 Task: Open Card Social Work Conference Review in Board Brand Guidelines Development and Implementation to Workspace IT Consulting Services and add a team member Softage.1@softage.net, a label Blue, a checklist Ethereum Development, an attachment from your computer, a color Blue and finally, add a card description 'Plan and execute company team-building conference with guest speakers on teamwork' and a comment 'Given the potential risks associated with this task, let us ensure that we have a solid risk management plan in place.'. Add a start date 'Jan 05, 1900' with a due date 'Jan 12, 1900'
Action: Mouse moved to (379, 135)
Screenshot: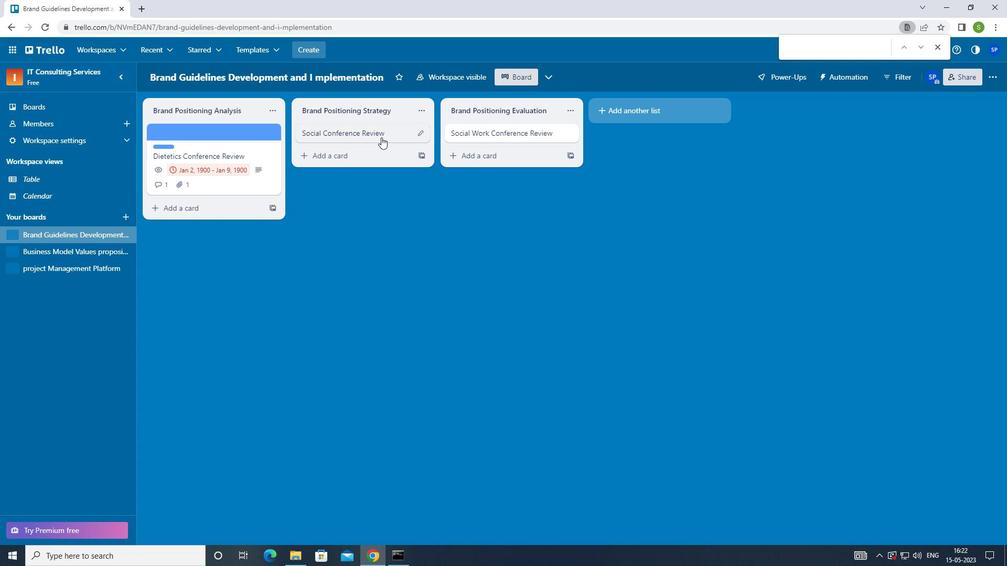 
Action: Mouse pressed left at (379, 135)
Screenshot: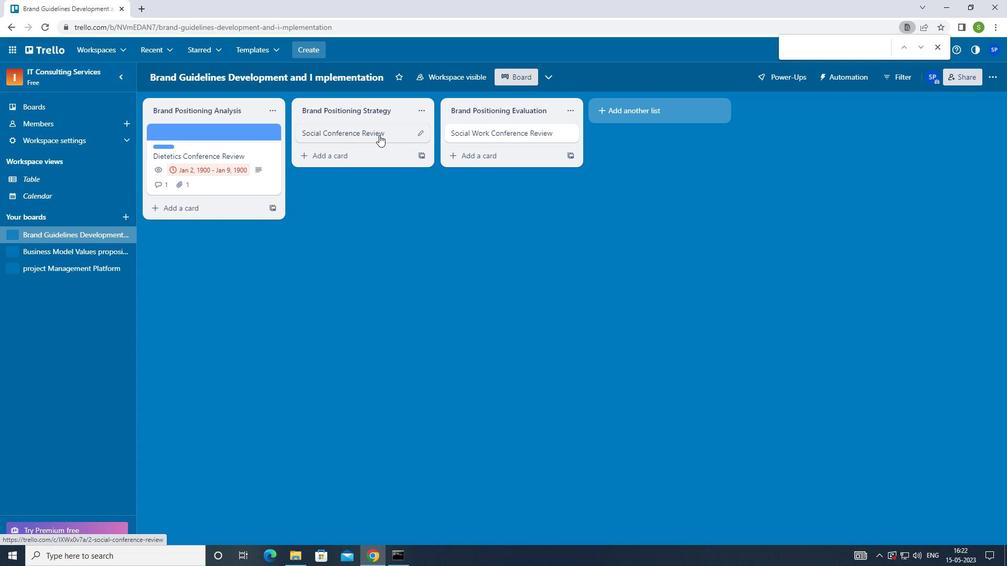 
Action: Mouse moved to (643, 130)
Screenshot: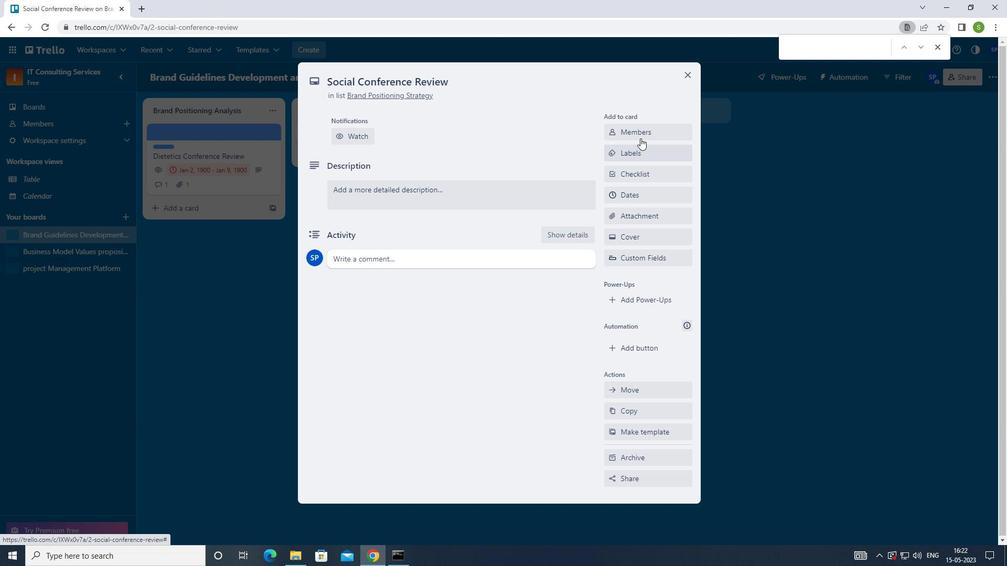 
Action: Mouse pressed left at (643, 130)
Screenshot: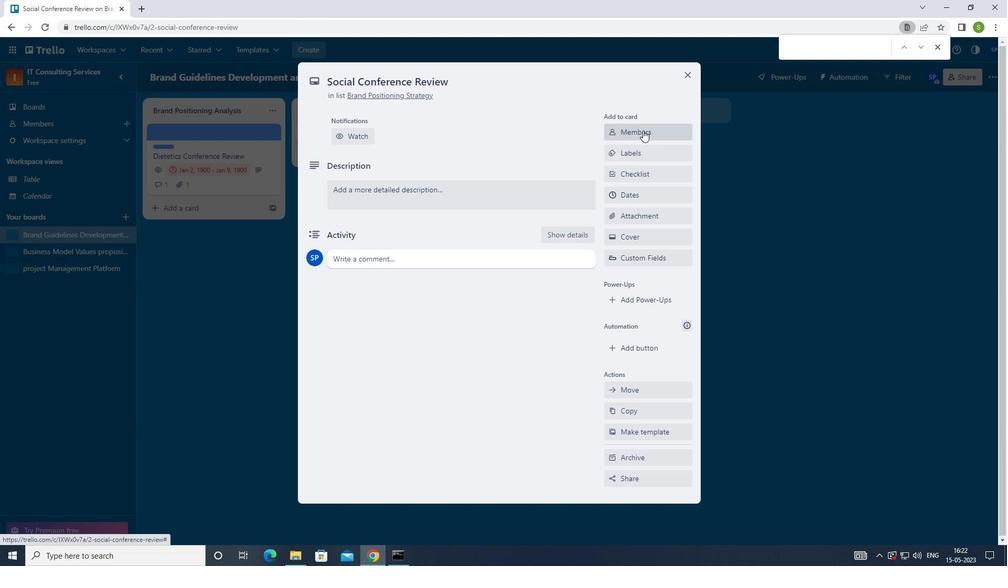 
Action: Mouse moved to (644, 154)
Screenshot: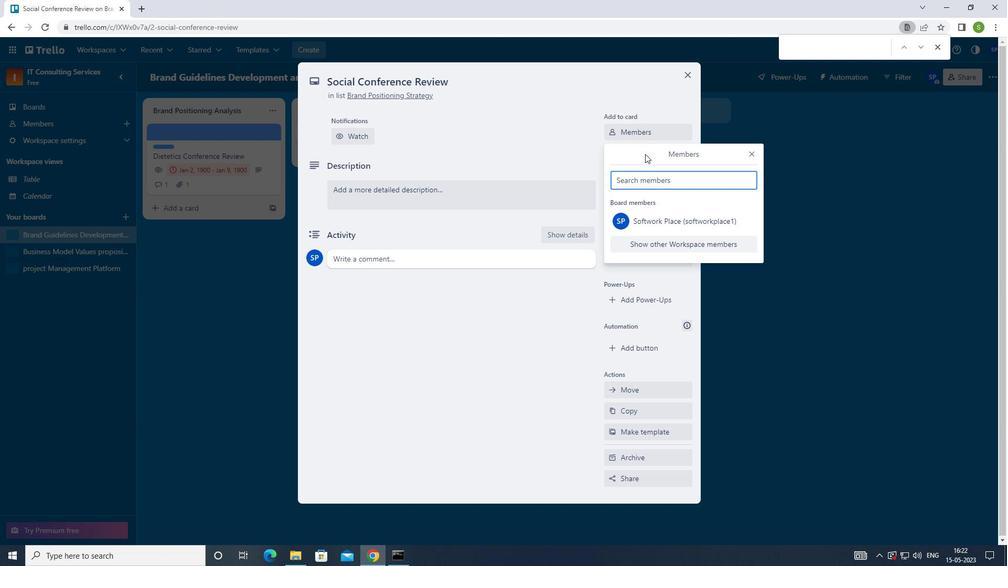 
Action: Key pressed <Key.shift>SOFTAGE.1<Key.shift>@SOG<Key.backspace>FTAGE.NET
Screenshot: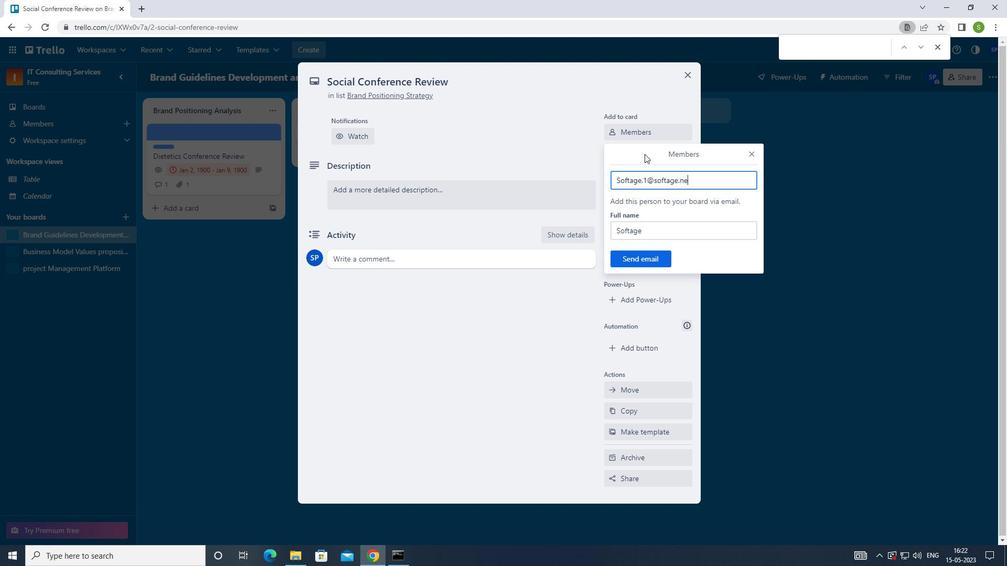 
Action: Mouse moved to (650, 260)
Screenshot: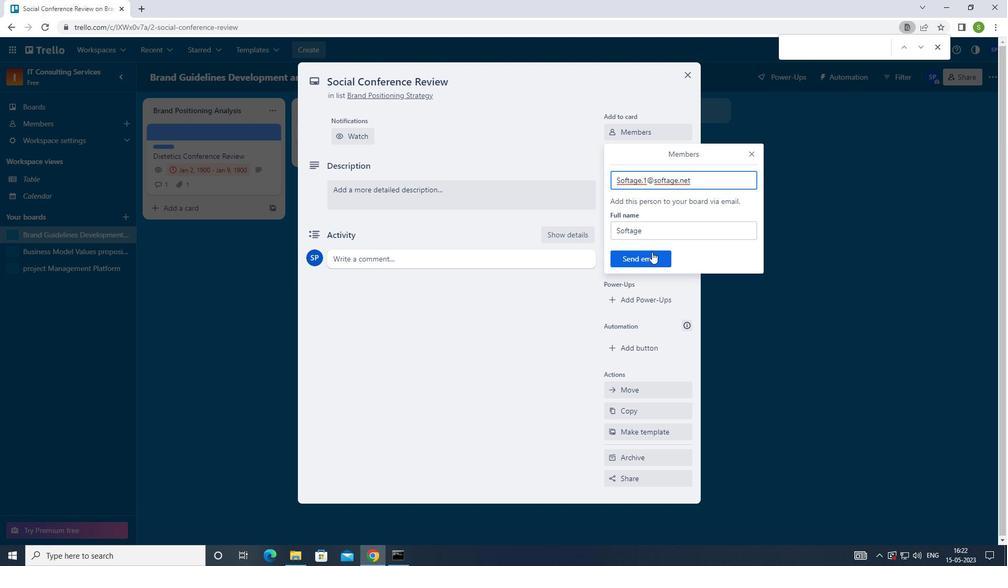 
Action: Mouse pressed left at (650, 260)
Screenshot: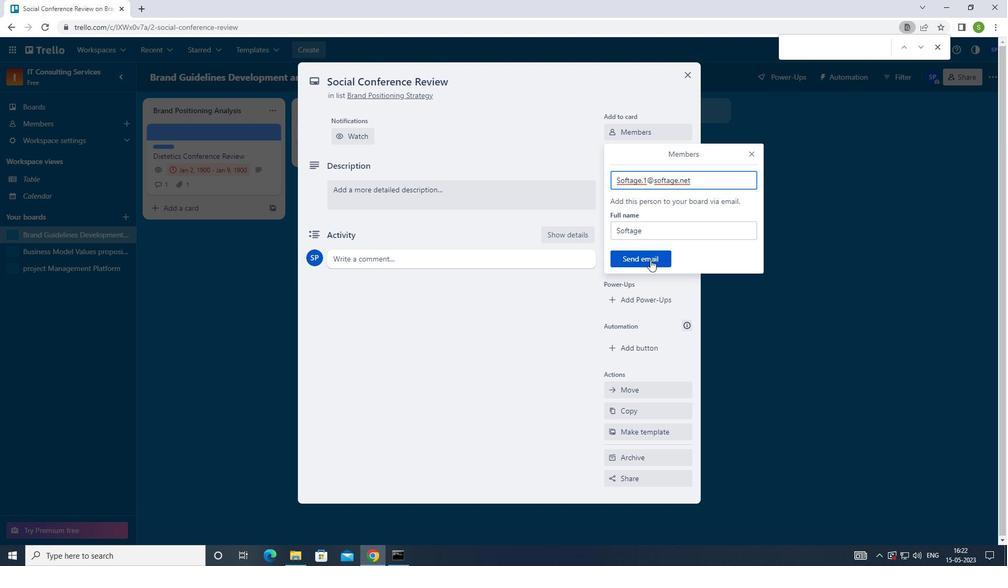 
Action: Mouse moved to (638, 187)
Screenshot: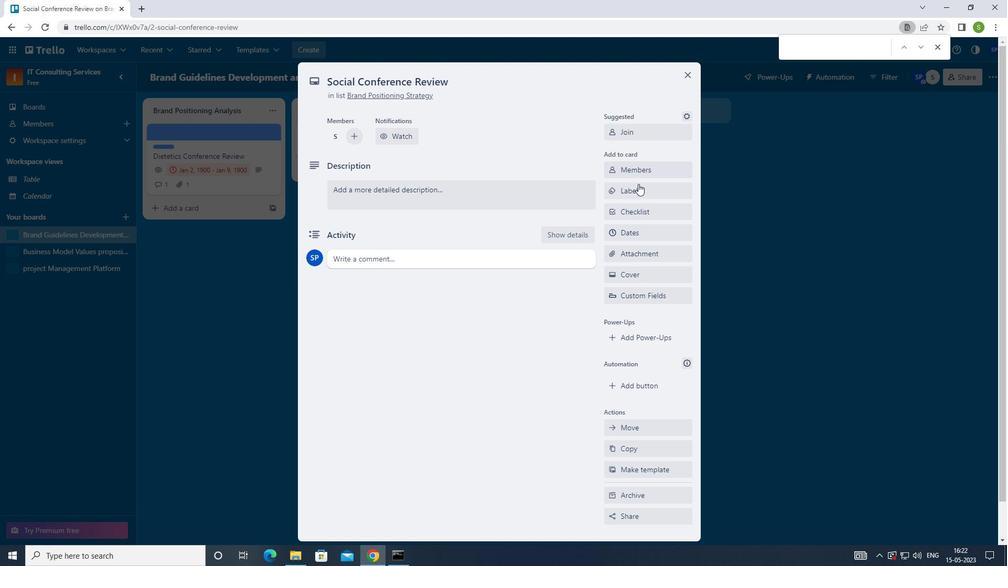 
Action: Mouse pressed left at (638, 187)
Screenshot: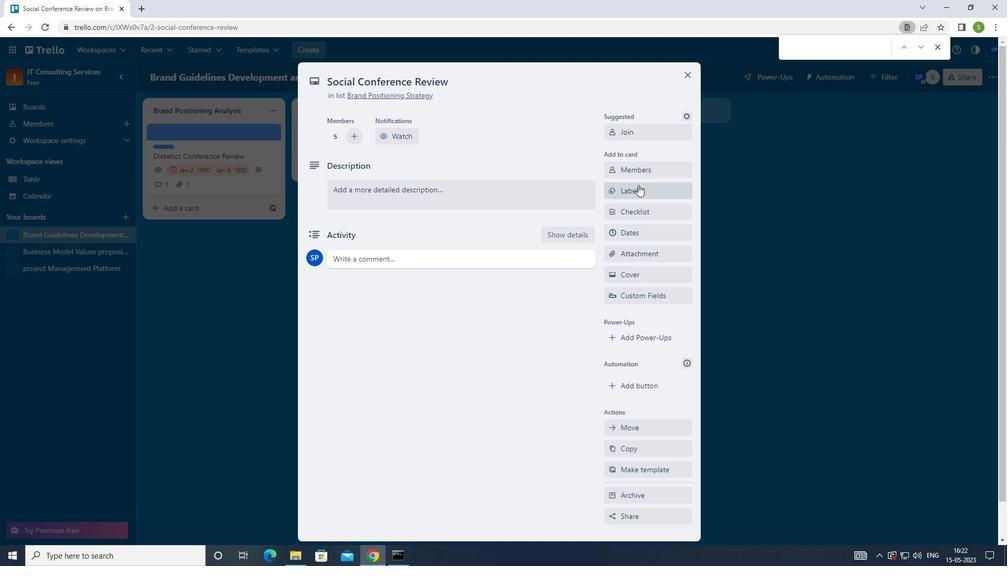 
Action: Mouse moved to (632, 371)
Screenshot: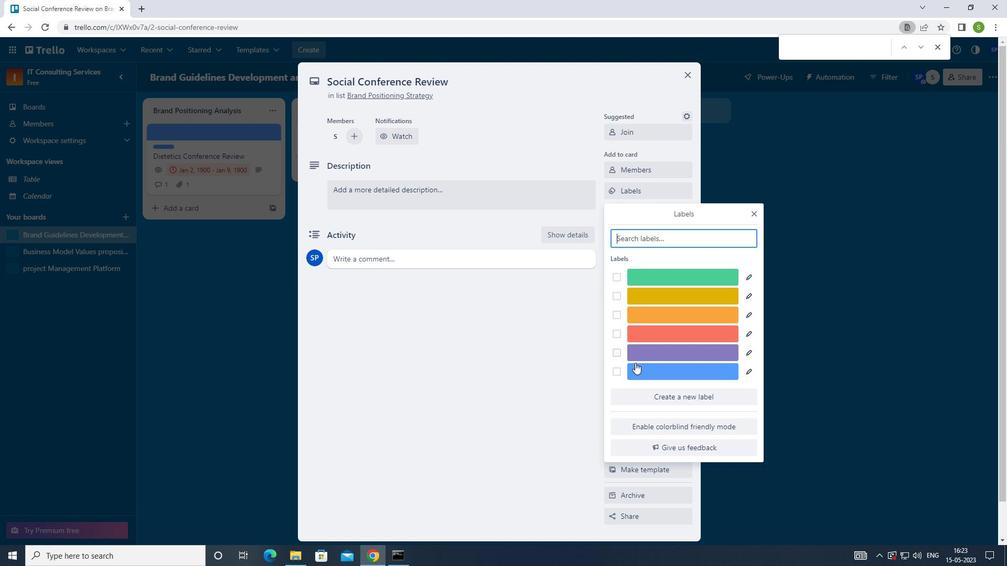 
Action: Mouse pressed left at (632, 371)
Screenshot: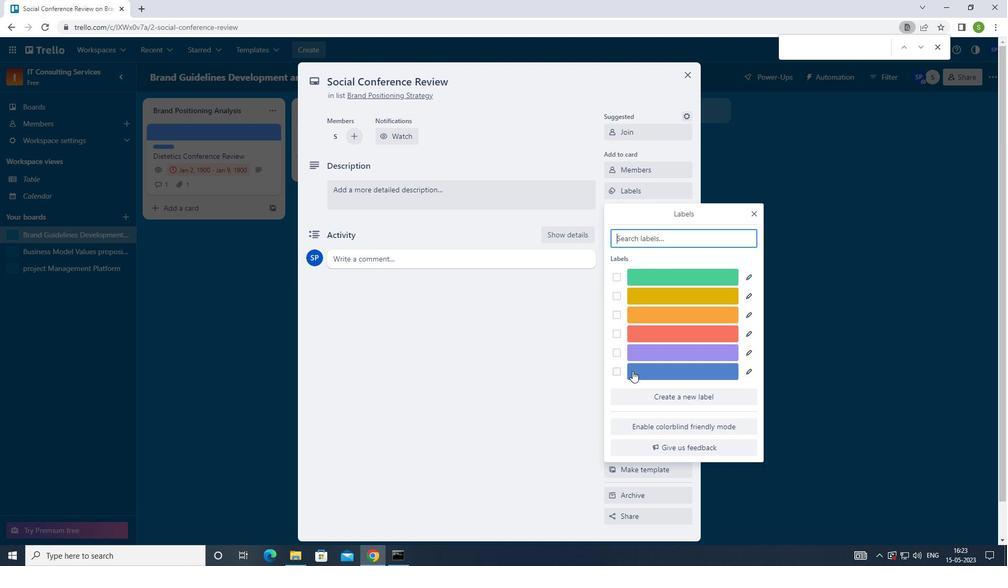 
Action: Mouse moved to (757, 213)
Screenshot: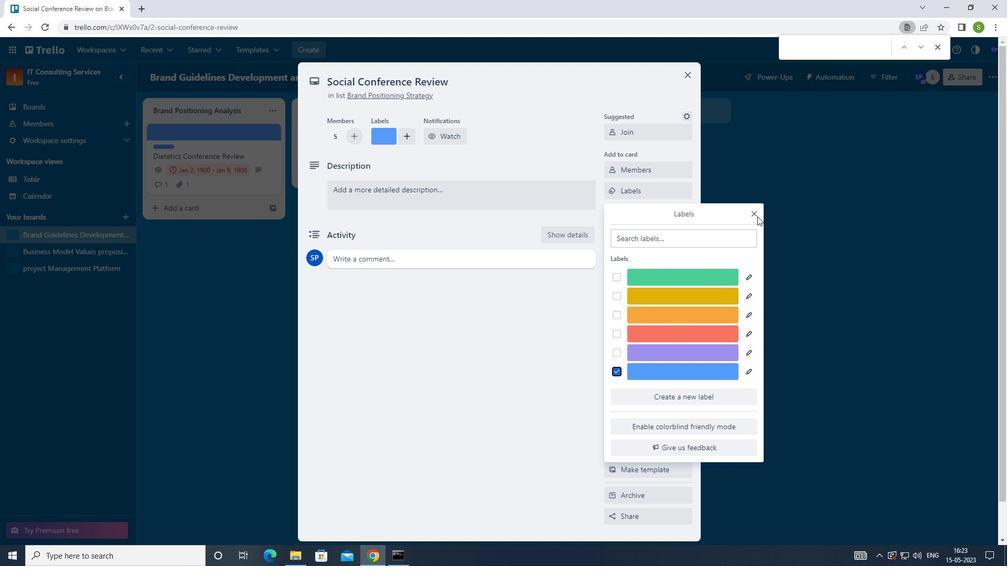 
Action: Mouse pressed left at (757, 213)
Screenshot: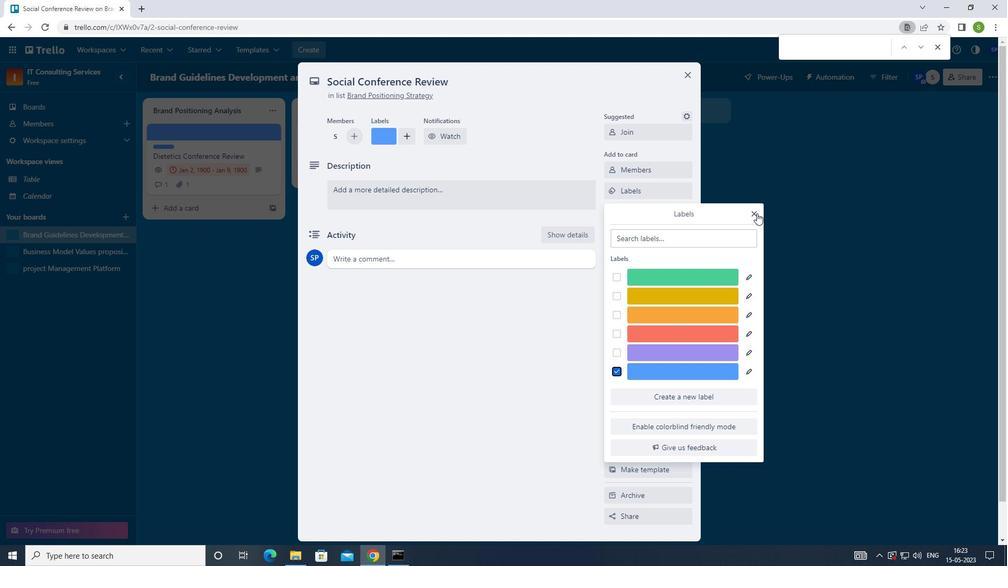 
Action: Mouse moved to (646, 212)
Screenshot: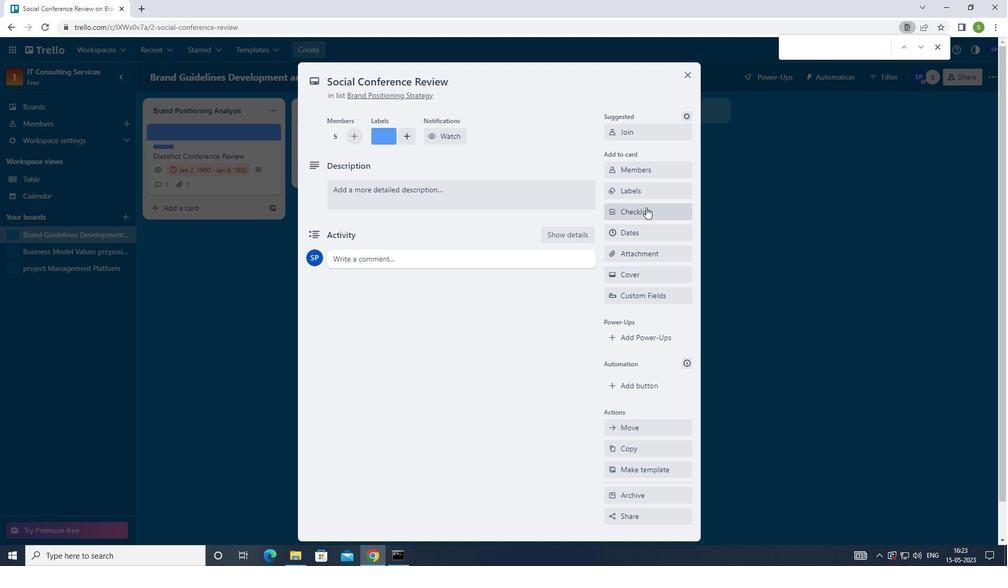 
Action: Mouse pressed left at (646, 212)
Screenshot: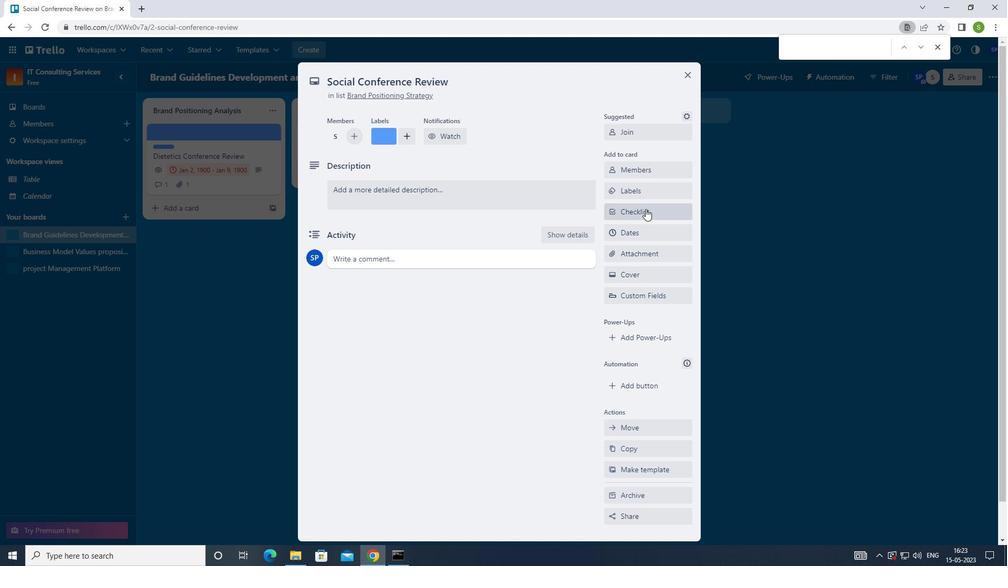 
Action: Mouse moved to (680, 267)
Screenshot: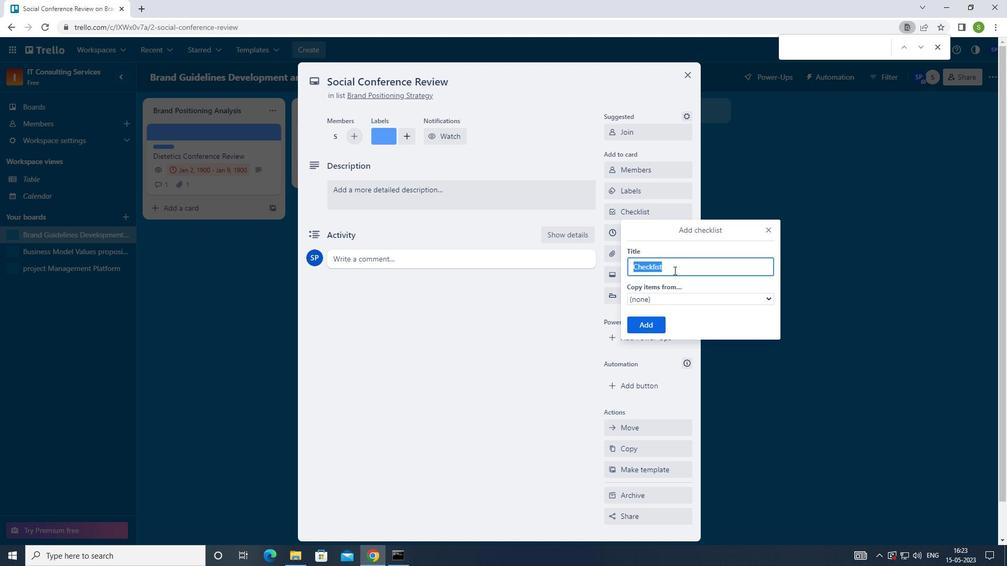
Action: Key pressed <Key.shift>E
Screenshot: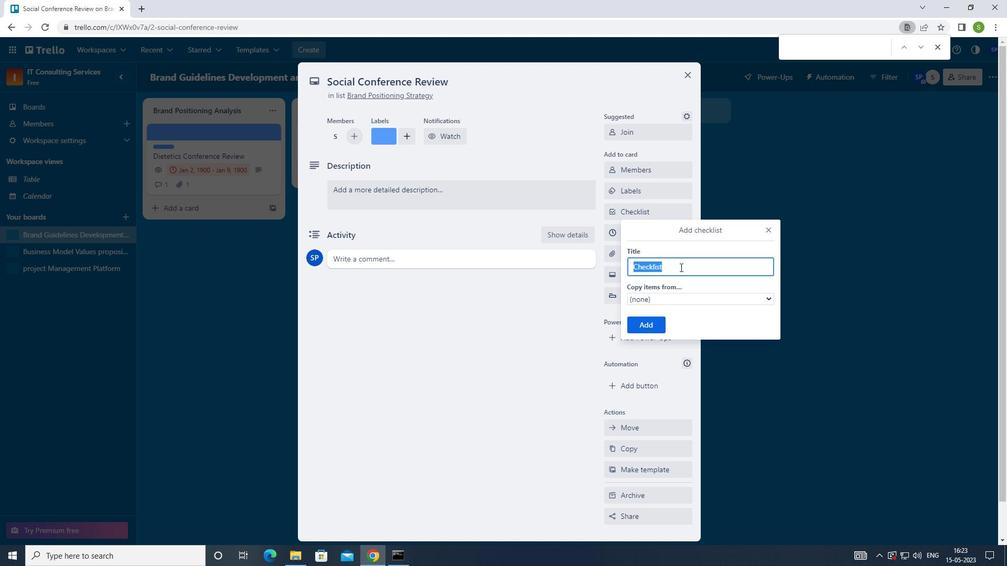 
Action: Mouse moved to (704, 301)
Screenshot: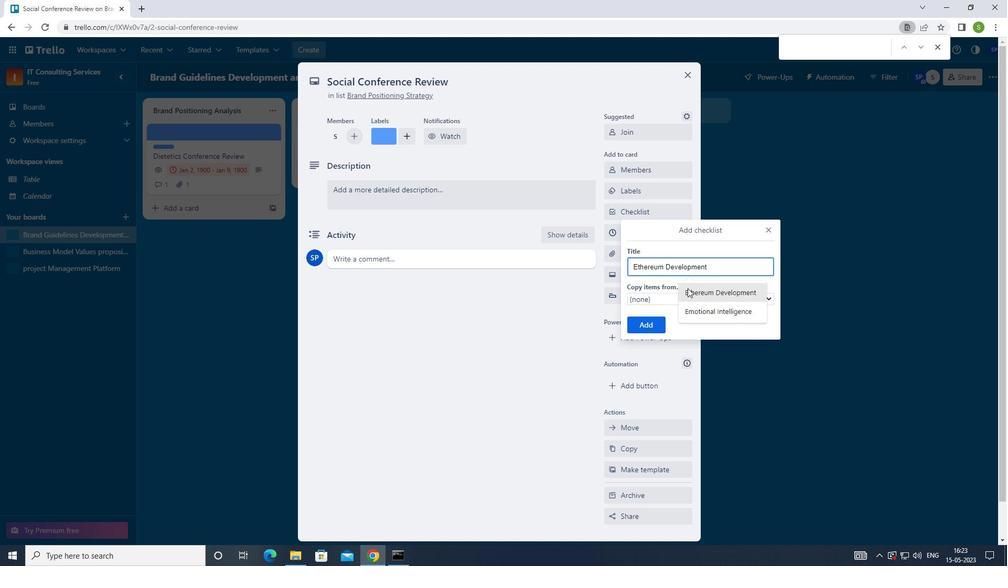 
Action: Mouse pressed left at (704, 301)
Screenshot: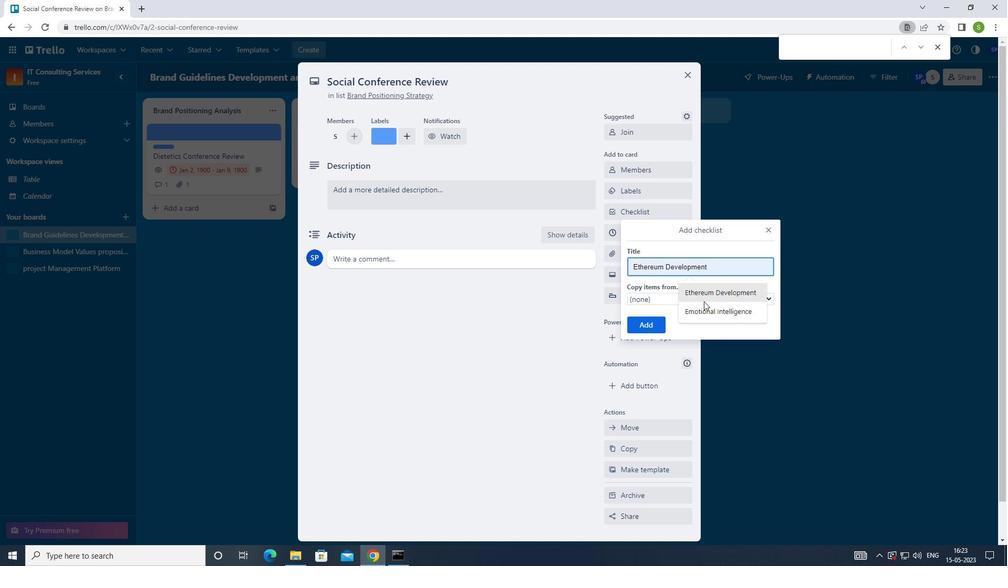 
Action: Mouse moved to (650, 319)
Screenshot: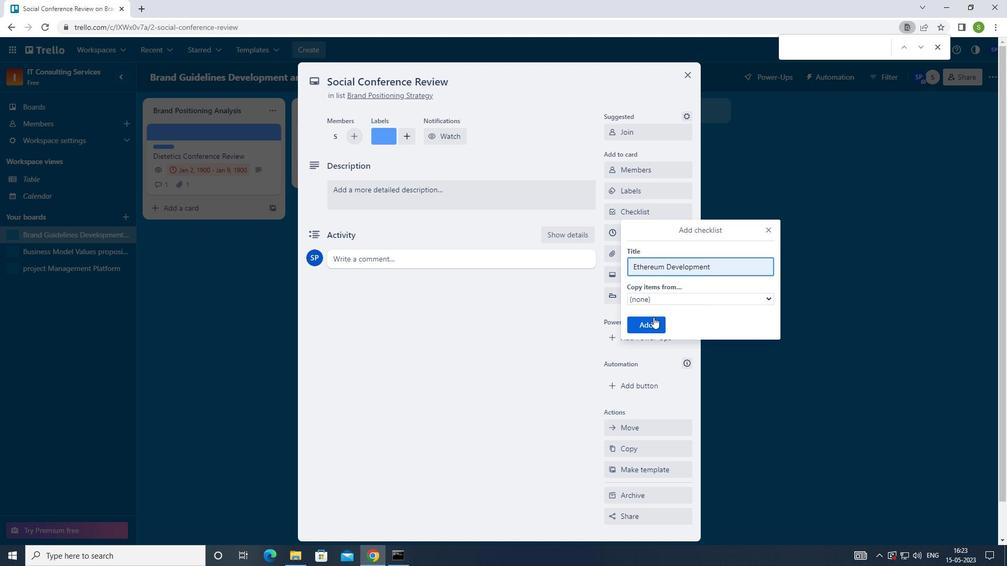 
Action: Mouse pressed left at (650, 319)
Screenshot: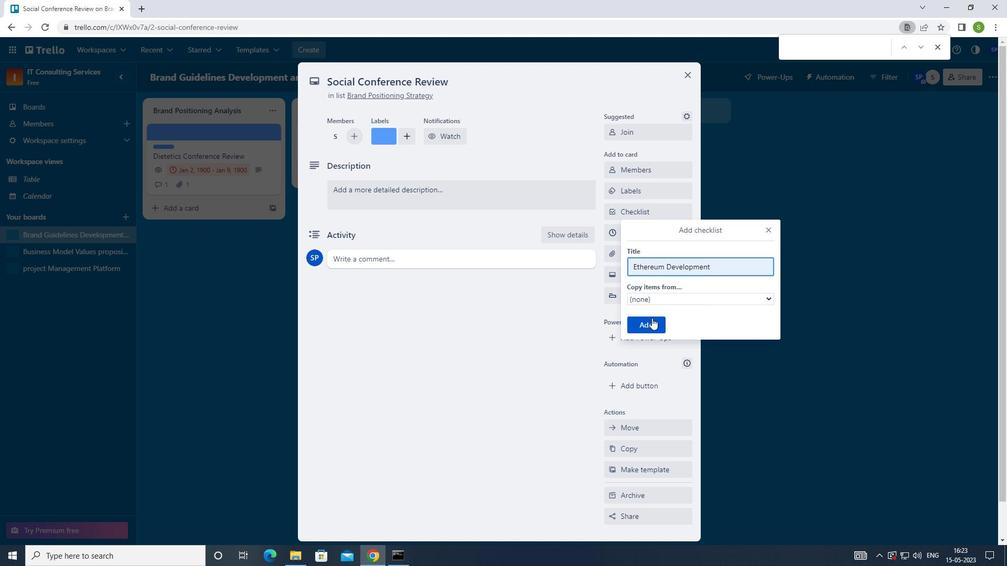 
Action: Mouse moved to (639, 258)
Screenshot: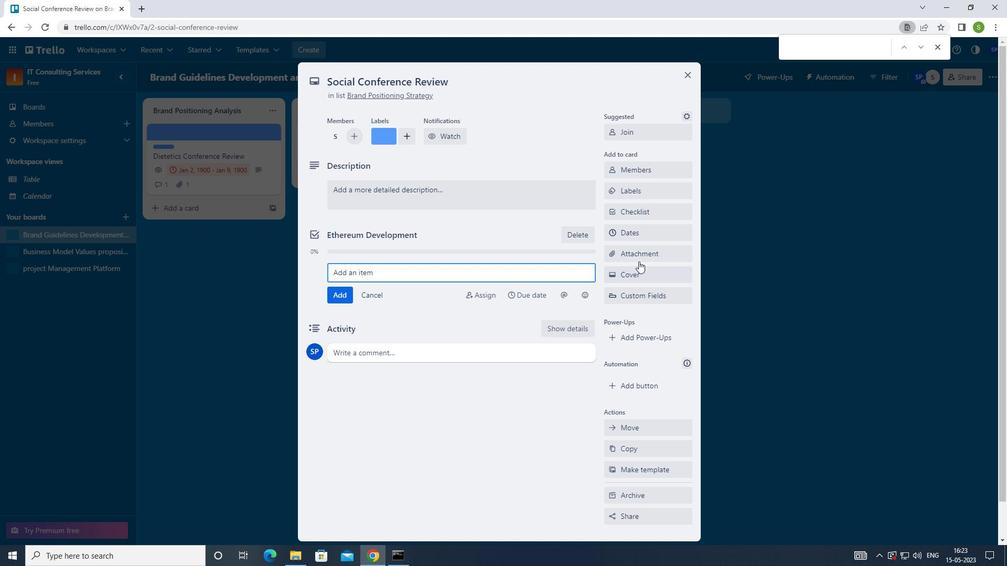 
Action: Mouse pressed left at (639, 258)
Screenshot: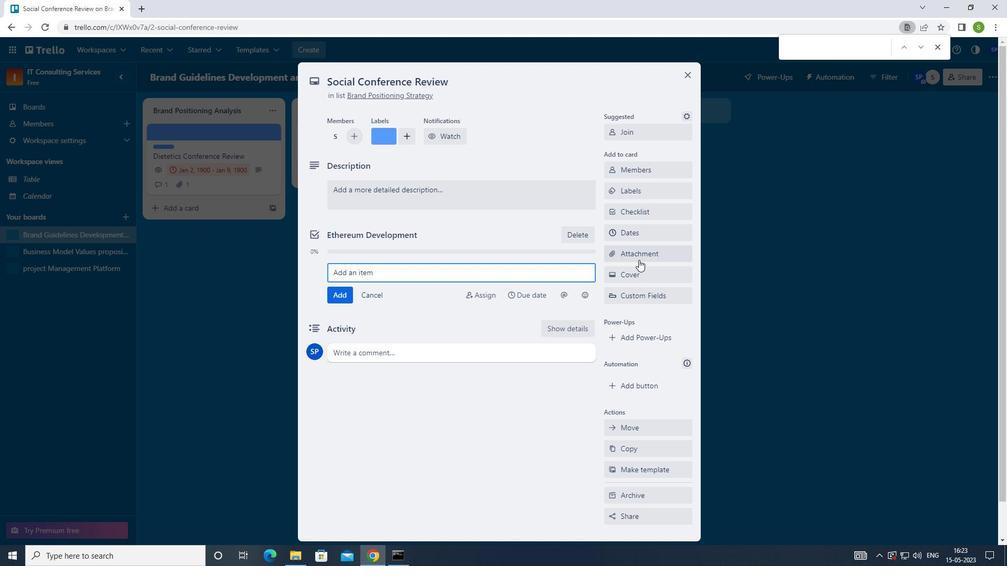 
Action: Mouse moved to (637, 292)
Screenshot: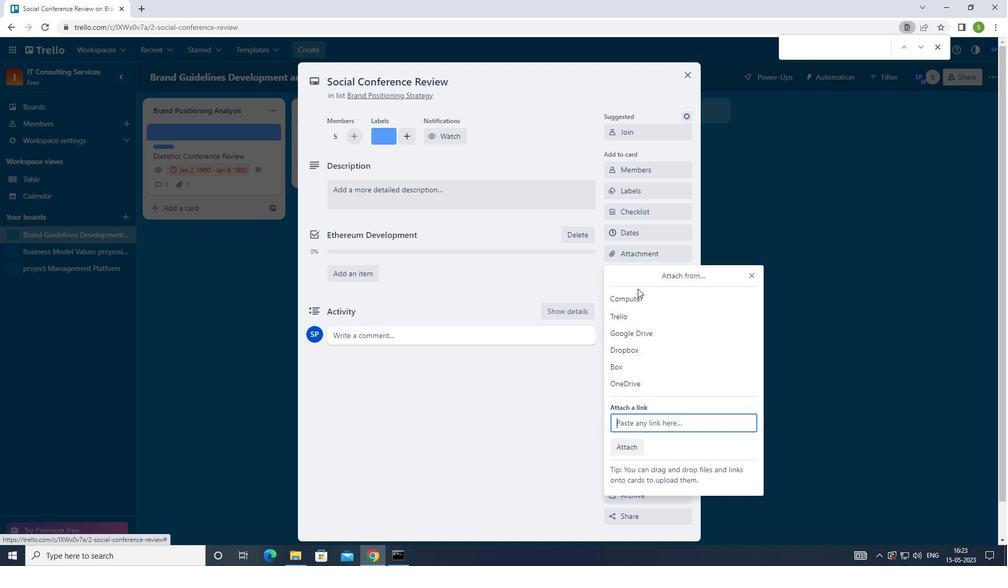 
Action: Mouse pressed left at (637, 292)
Screenshot: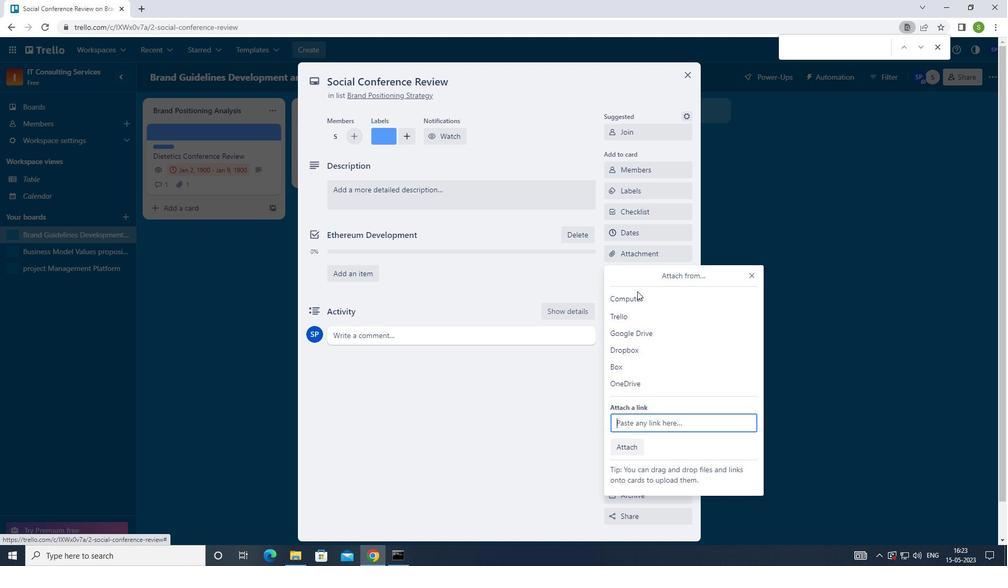 
Action: Mouse moved to (355, 80)
Screenshot: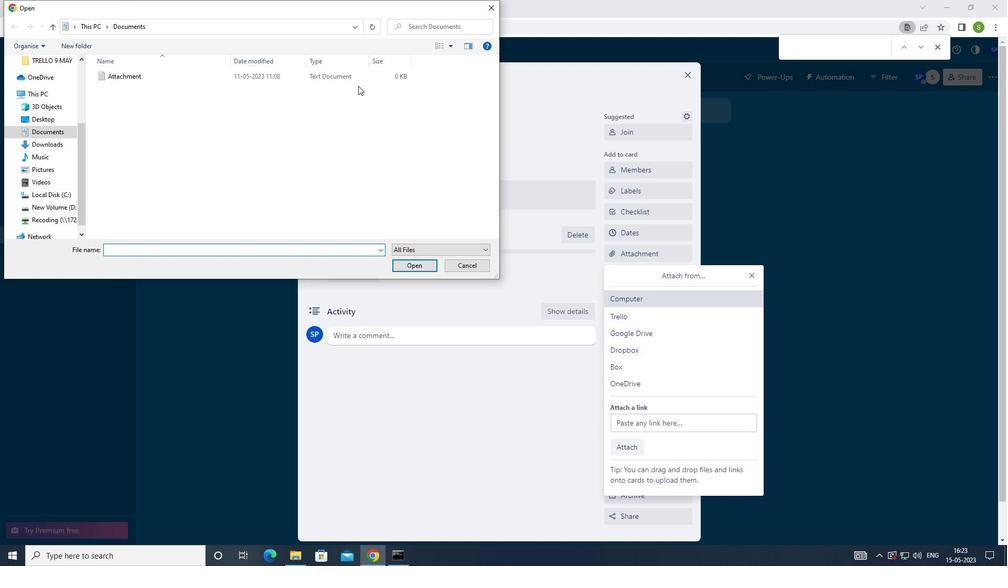 
Action: Mouse pressed left at (355, 80)
Screenshot: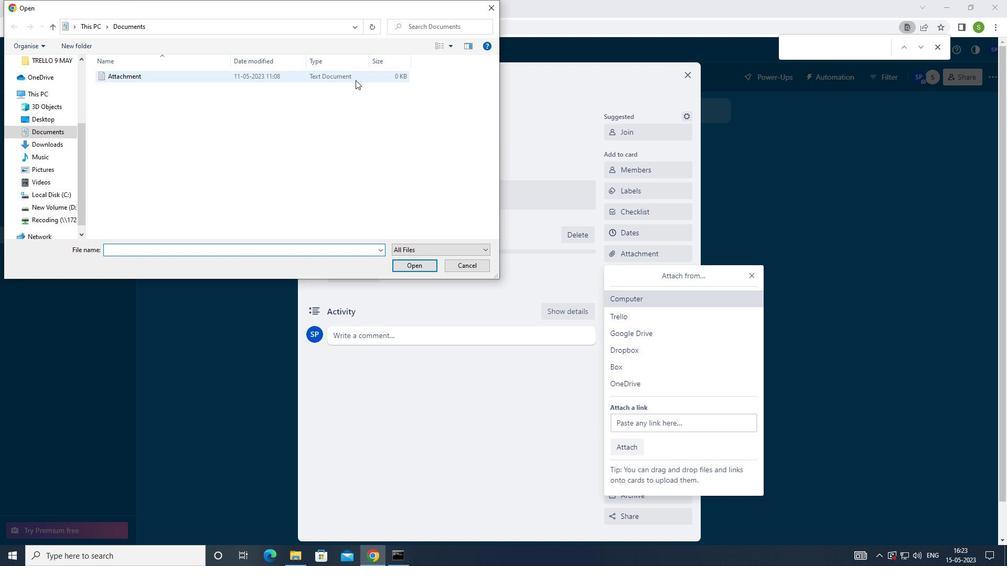 
Action: Mouse moved to (426, 261)
Screenshot: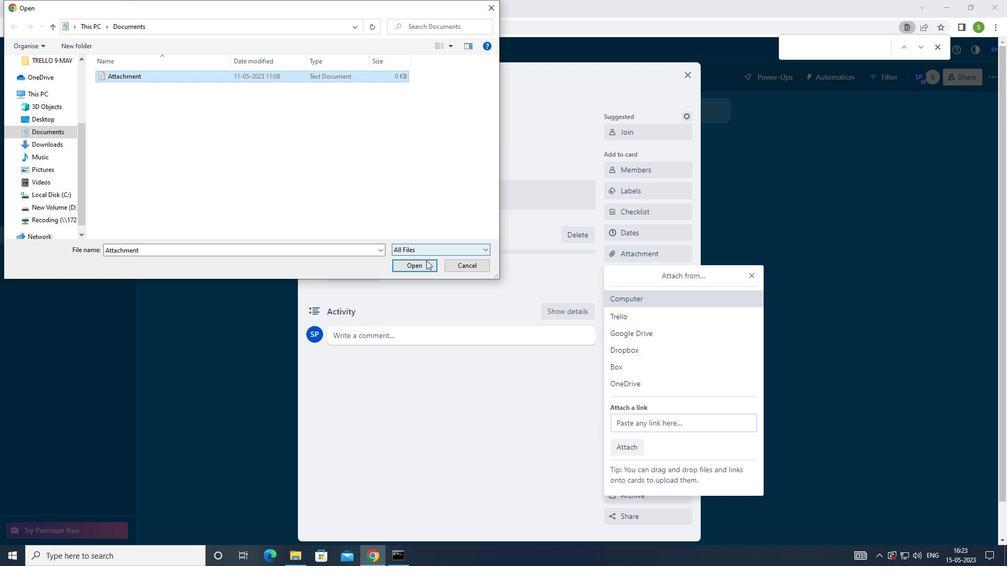 
Action: Mouse pressed left at (426, 261)
Screenshot: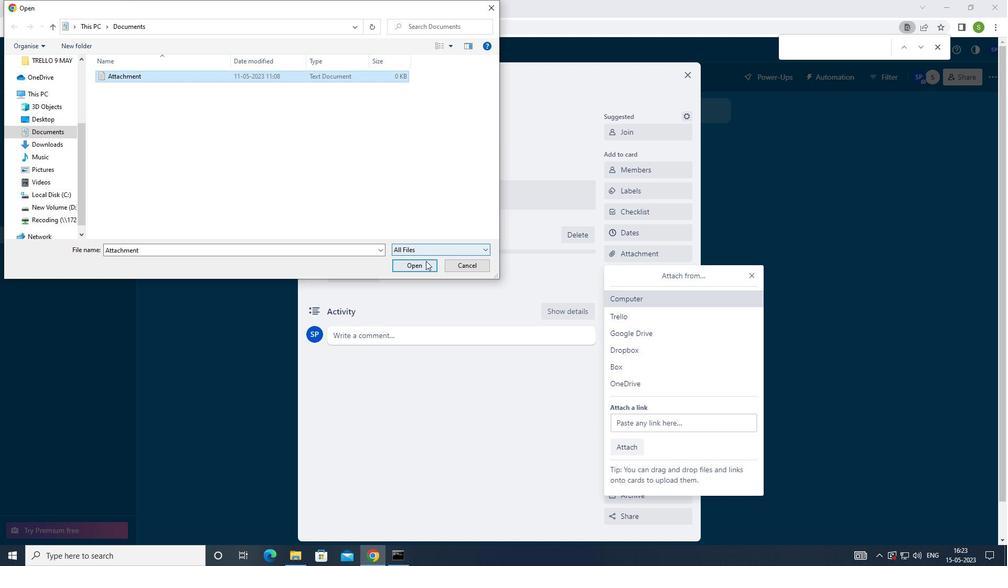 
Action: Mouse moved to (632, 273)
Screenshot: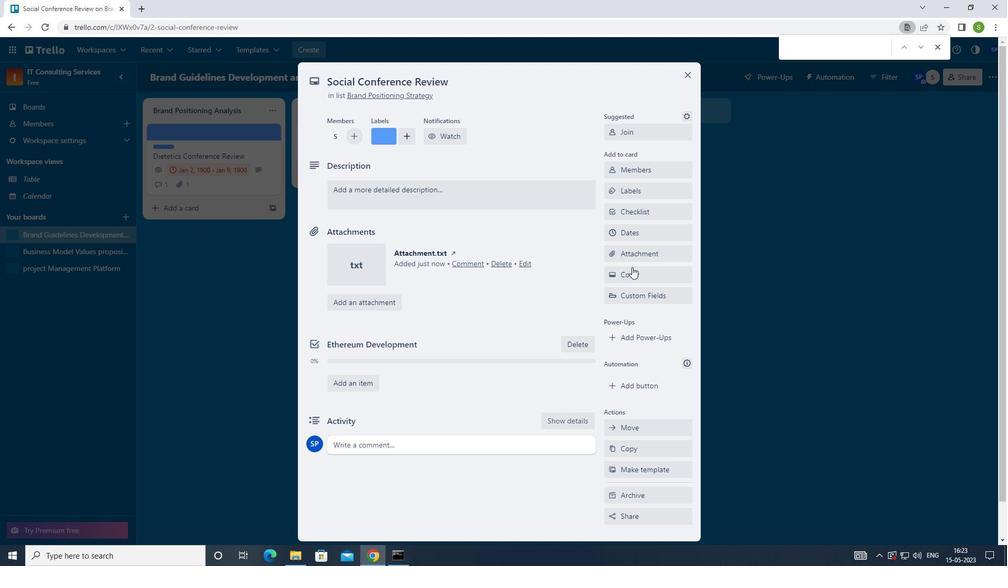 
Action: Mouse pressed left at (632, 273)
Screenshot: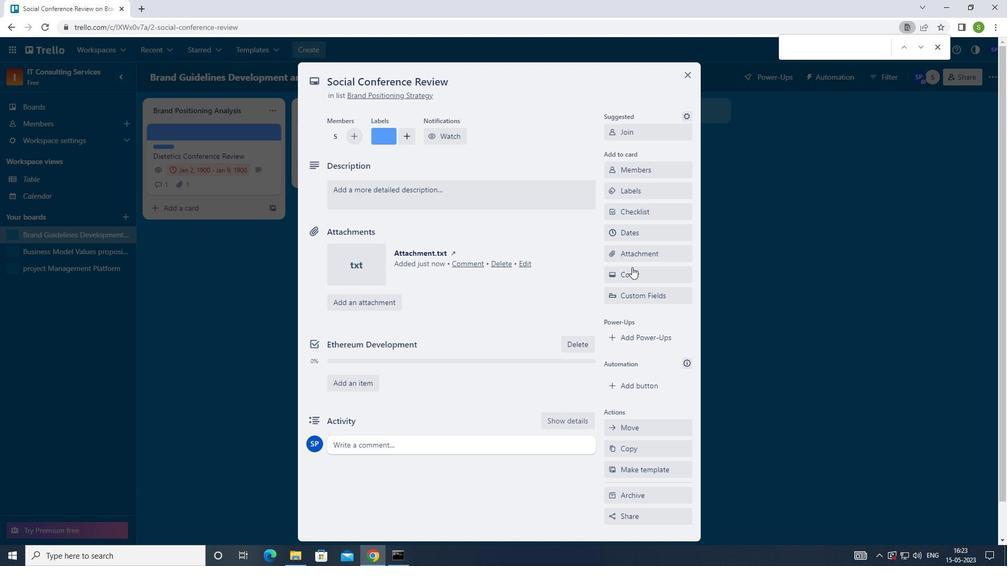 
Action: Mouse moved to (628, 351)
Screenshot: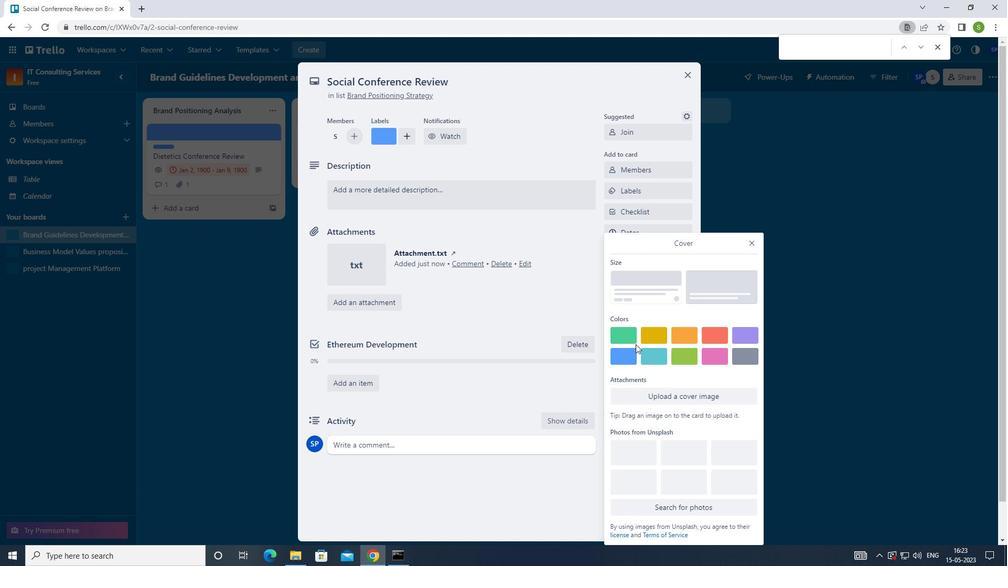 
Action: Mouse pressed left at (628, 351)
Screenshot: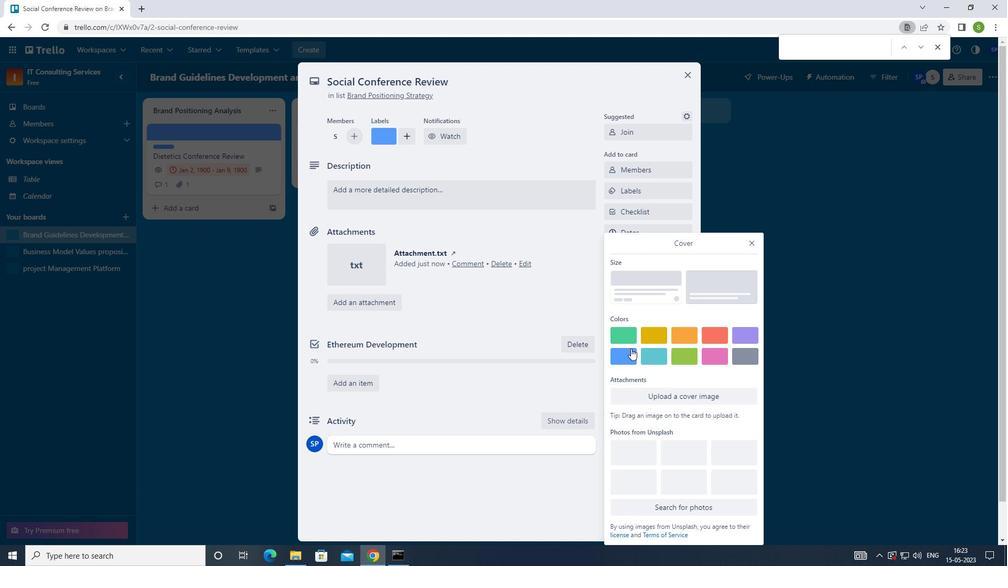
Action: Mouse moved to (749, 226)
Screenshot: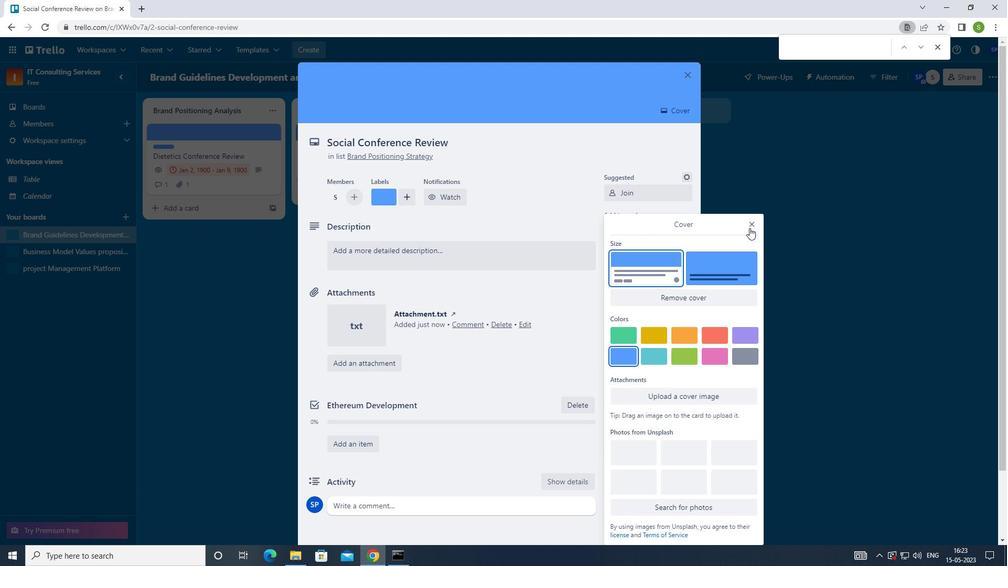 
Action: Mouse pressed left at (749, 226)
Screenshot: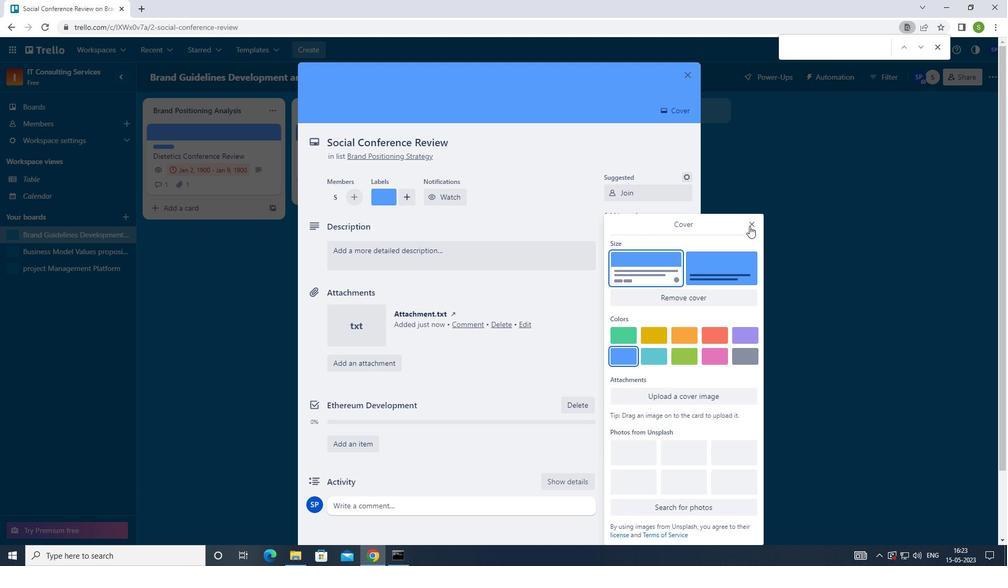 
Action: Mouse moved to (463, 249)
Screenshot: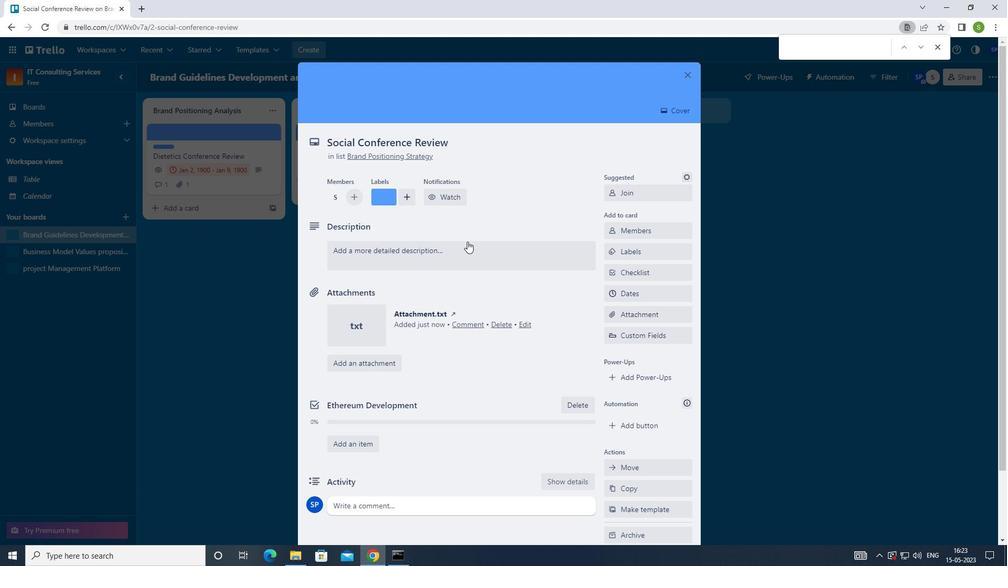 
Action: Mouse pressed left at (463, 249)
Screenshot: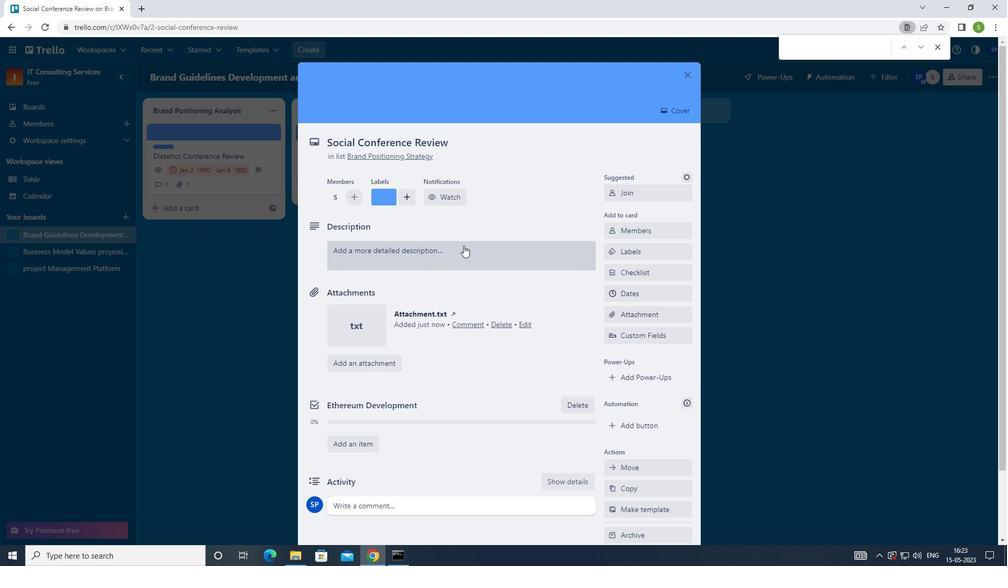 
Action: Mouse moved to (471, 246)
Screenshot: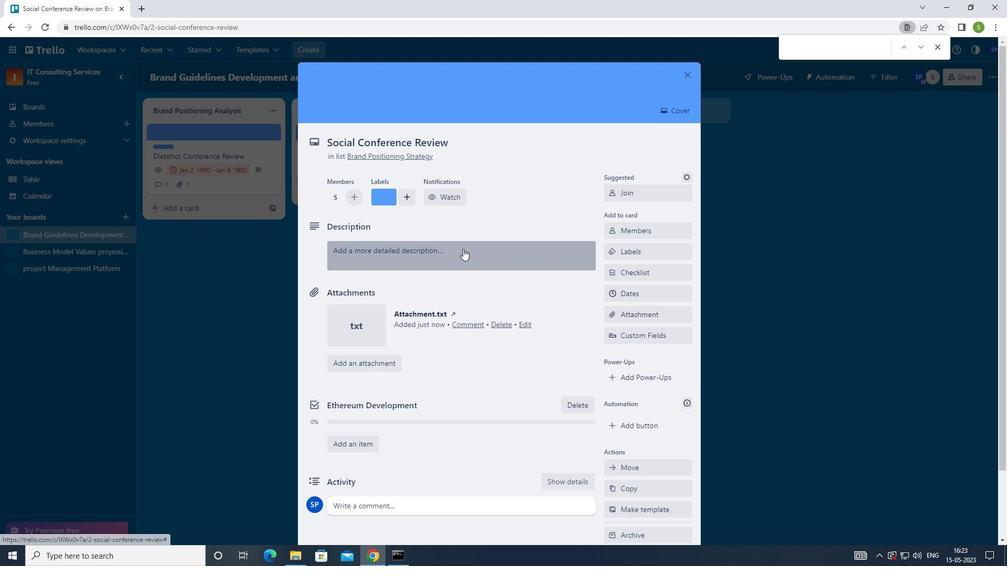 
Action: Key pressed <Key.shift_r>PLAN<Key.space>AND<Key.space>EXECUTE<Key.space>COMPANY<Key.space>TEAM<Key.space>BUILDING<Key.space>CONFERENCE<Key.space>WITH<Key.space>GUEST<Key.space>SPEAKER<Key.space>I<Key.backspace>P<Key.backspace>ON<Key.space>TEAMWORK
Screenshot: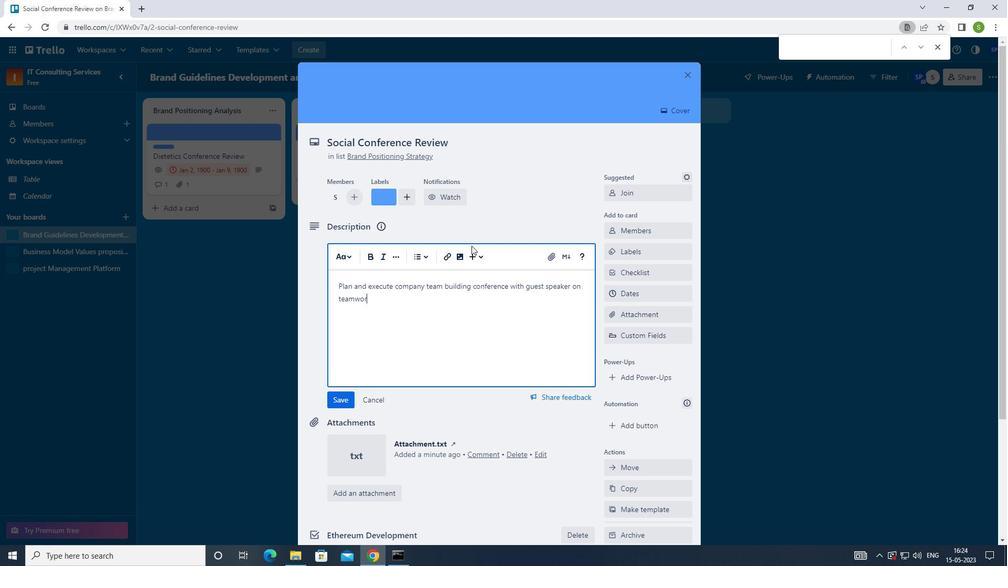 
Action: Mouse moved to (338, 402)
Screenshot: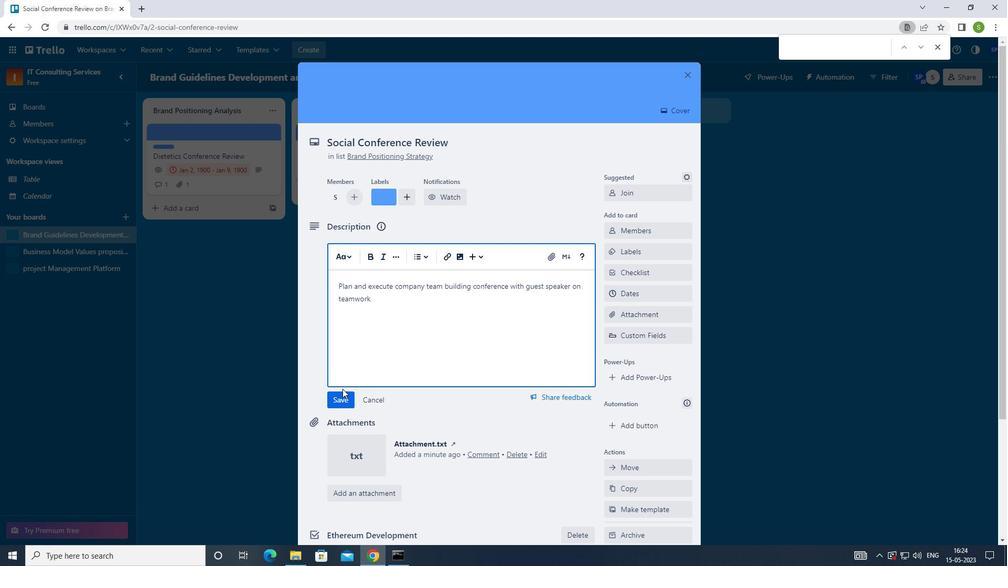 
Action: Mouse pressed left at (338, 402)
Screenshot: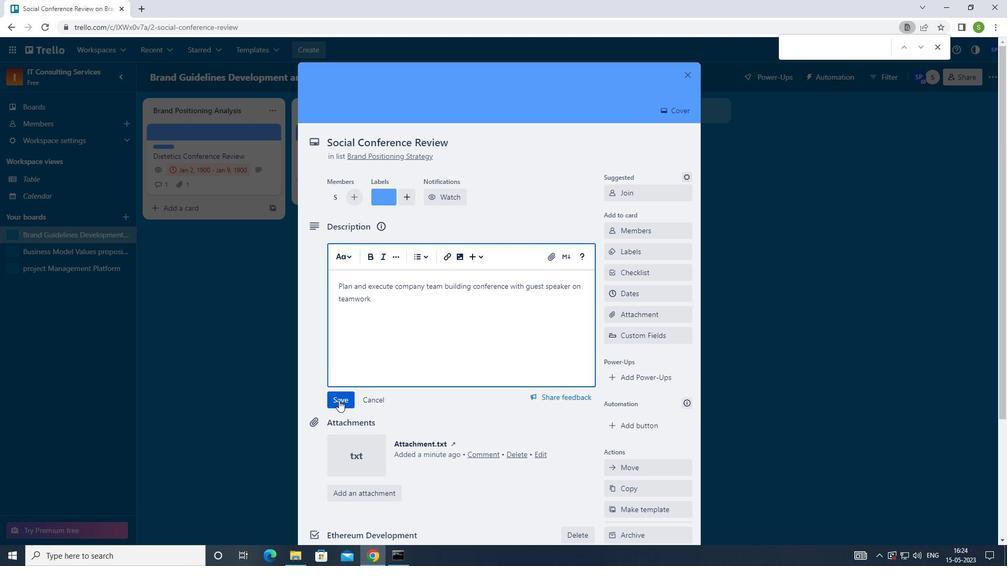 
Action: Mouse moved to (382, 503)
Screenshot: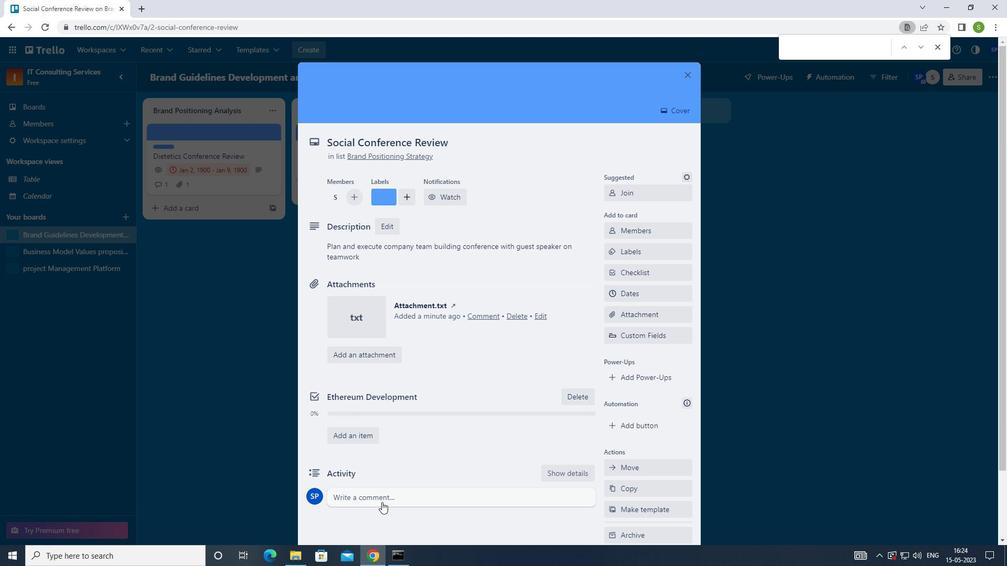
Action: Mouse pressed left at (382, 503)
Screenshot: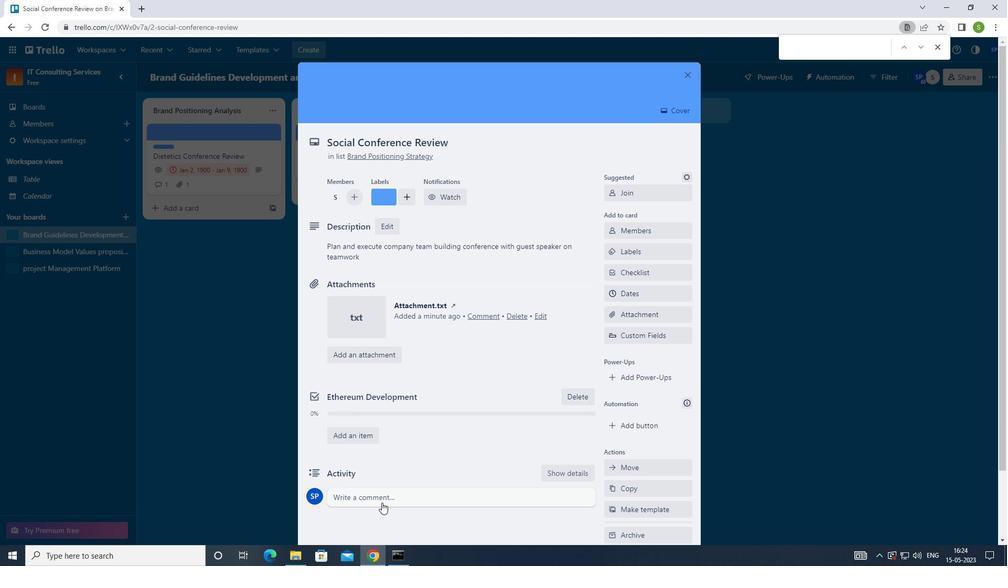 
Action: Mouse moved to (419, 481)
Screenshot: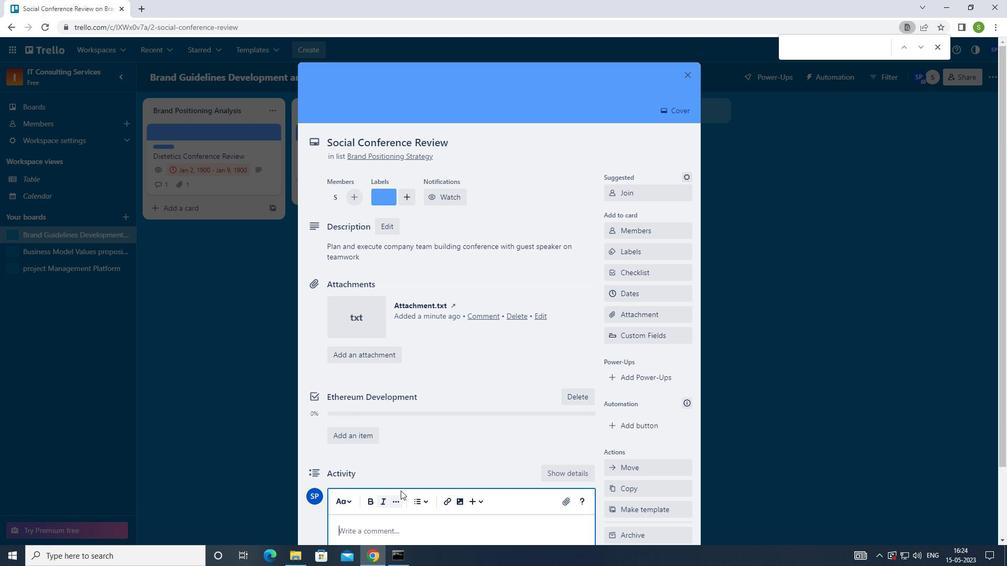 
Action: Key pressed <Key.shift><Key.shift><Key.shift>GIVEN<Key.space>THE<Key.space>POTENTIAL<Key.space>RISKS<Key.space>ASSOSIATES<Key.backspace>D<Key.space>WITH<Key.space>THIS<Key.space>TASK<Key.space>LRT<Key.backspace><Key.backspace>ET<Key.space>US<Key.space>ENSURE<Key.space>THAT<Key.space>WE<Key.space>HAVE<Key.space>A<Key.space>SOLID<Key.space>MANAGEMENT<Key.space>PLAN<Key.space>IN<Key.space>PLACE
Screenshot: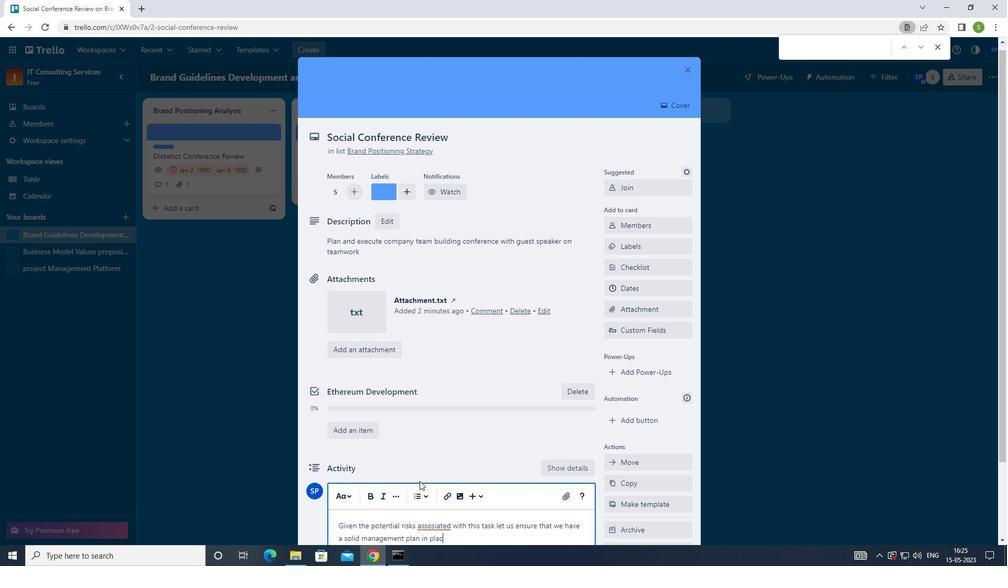 
Action: Mouse moved to (434, 525)
Screenshot: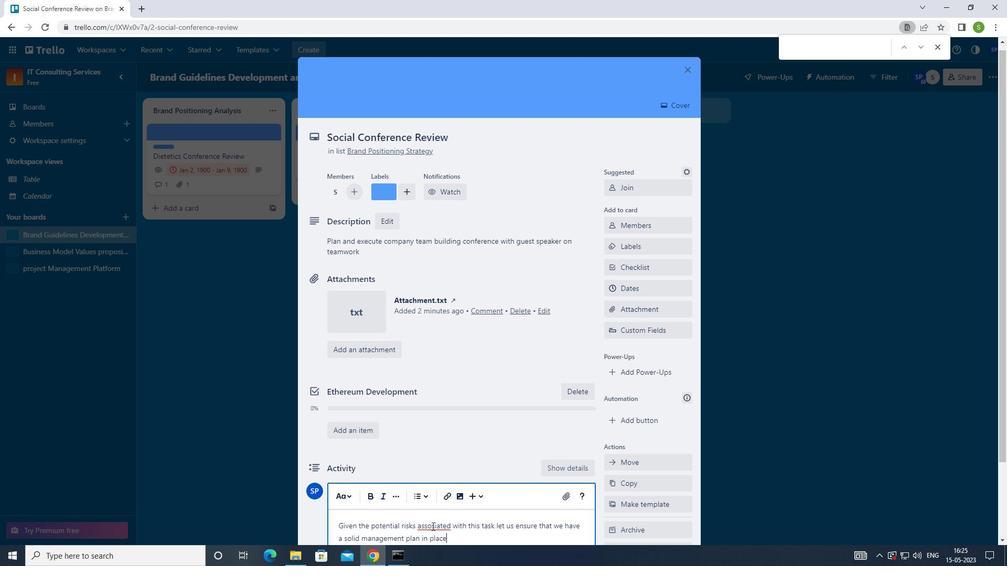
Action: Mouse pressed left at (434, 525)
Screenshot: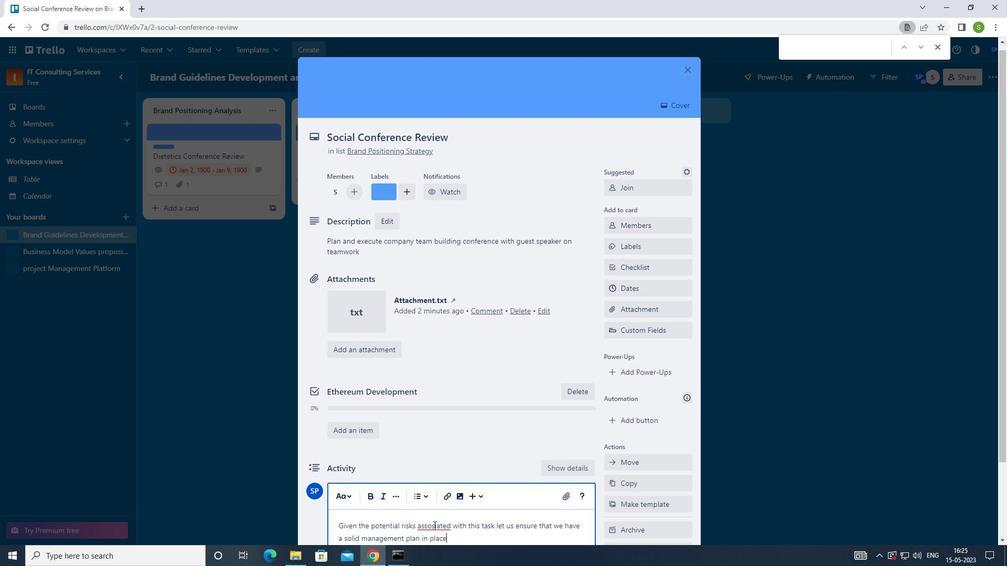 
Action: Mouse moved to (431, 525)
Screenshot: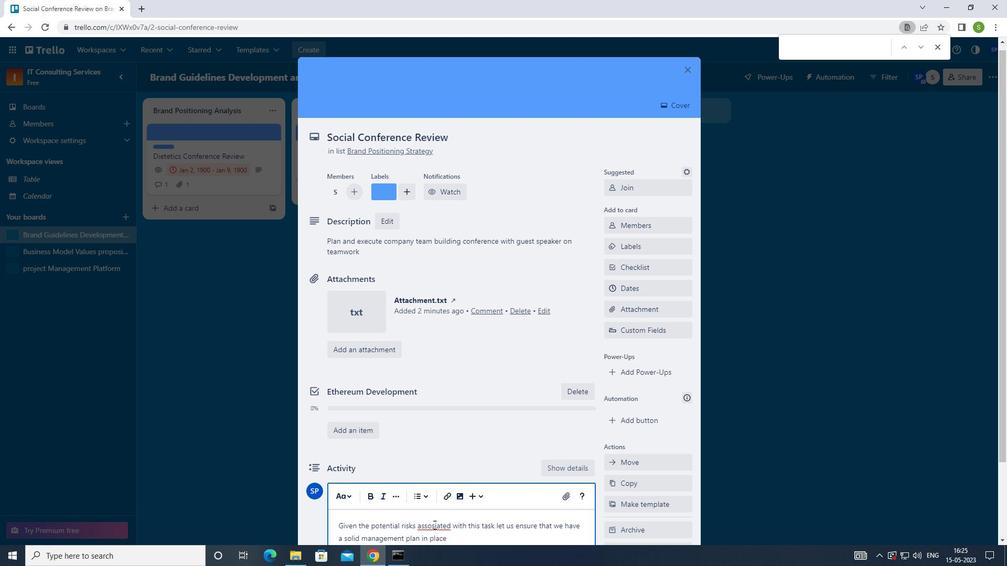
Action: Key pressed <Key.backspace>C
Screenshot: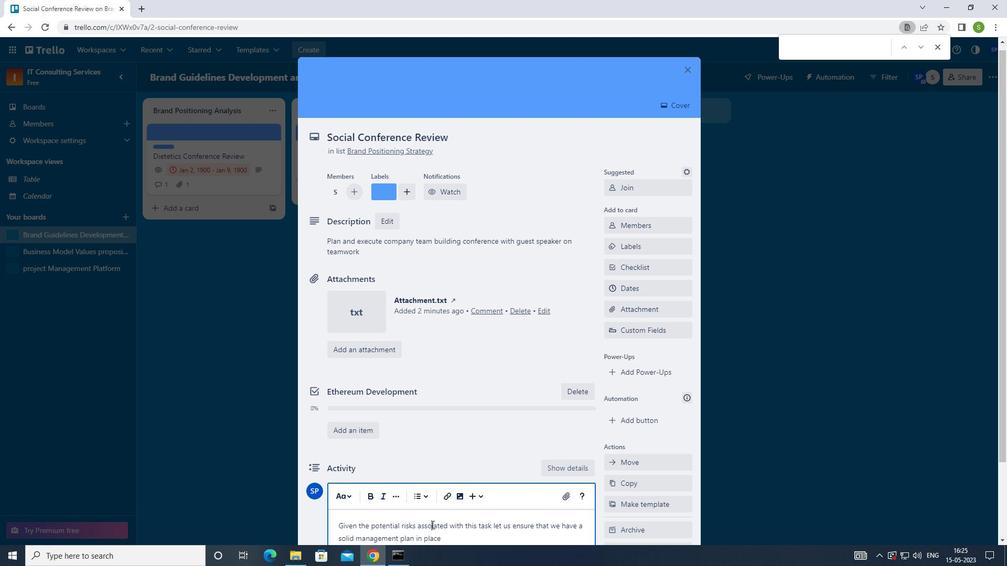 
Action: Mouse moved to (424, 532)
Screenshot: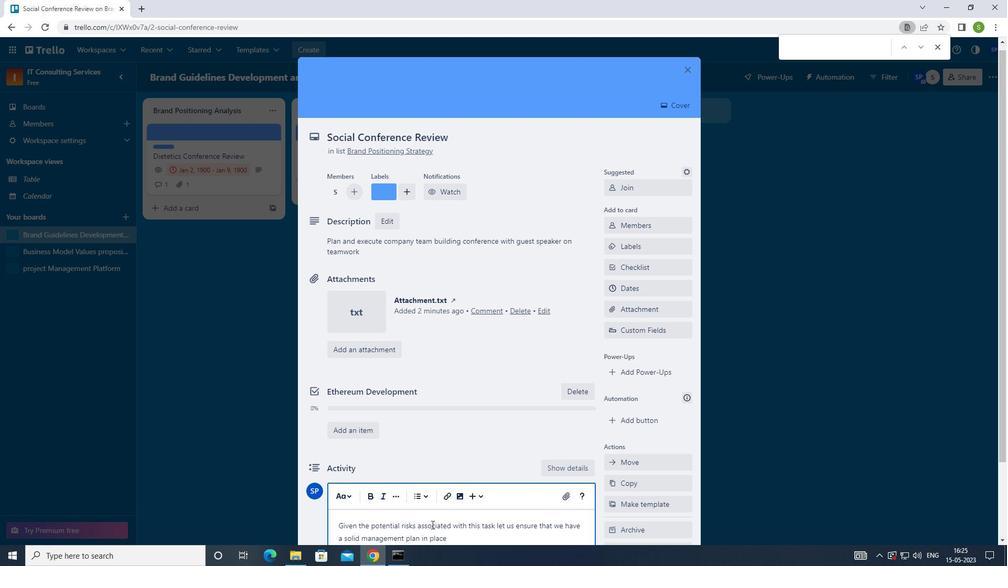 
Action: Mouse scrolled (424, 532) with delta (0, 0)
Screenshot: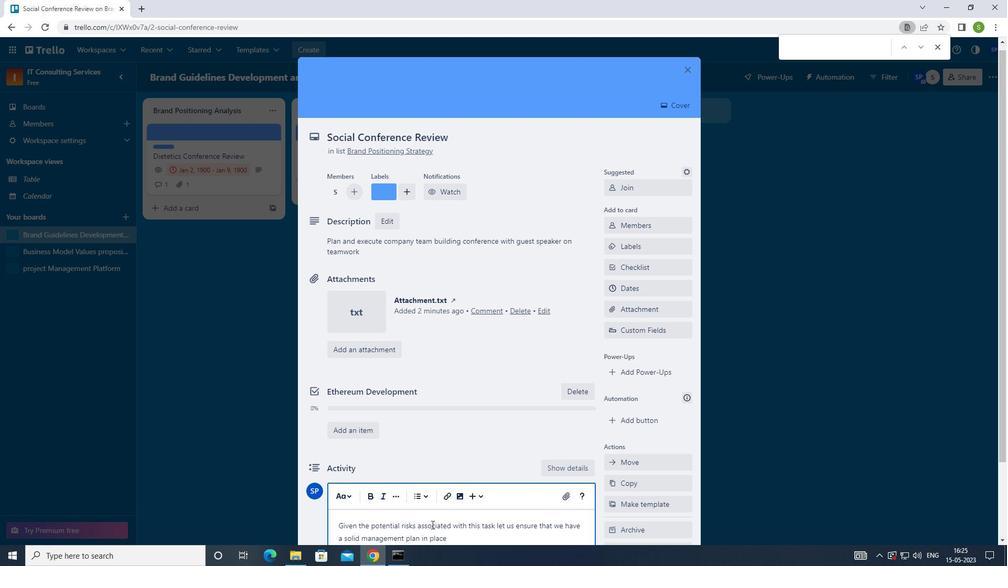 
Action: Mouse moved to (425, 531)
Screenshot: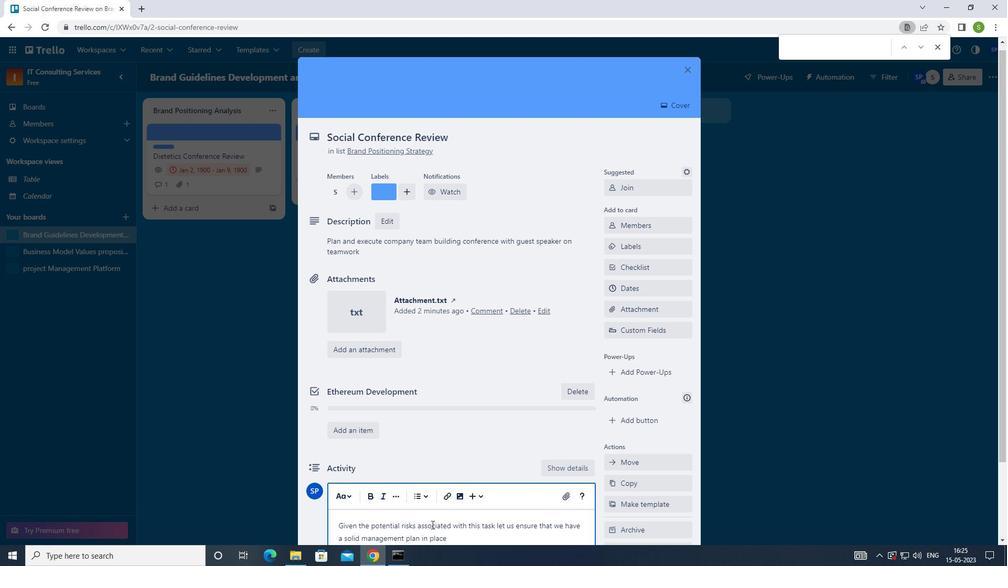 
Action: Mouse scrolled (425, 531) with delta (0, 0)
Screenshot: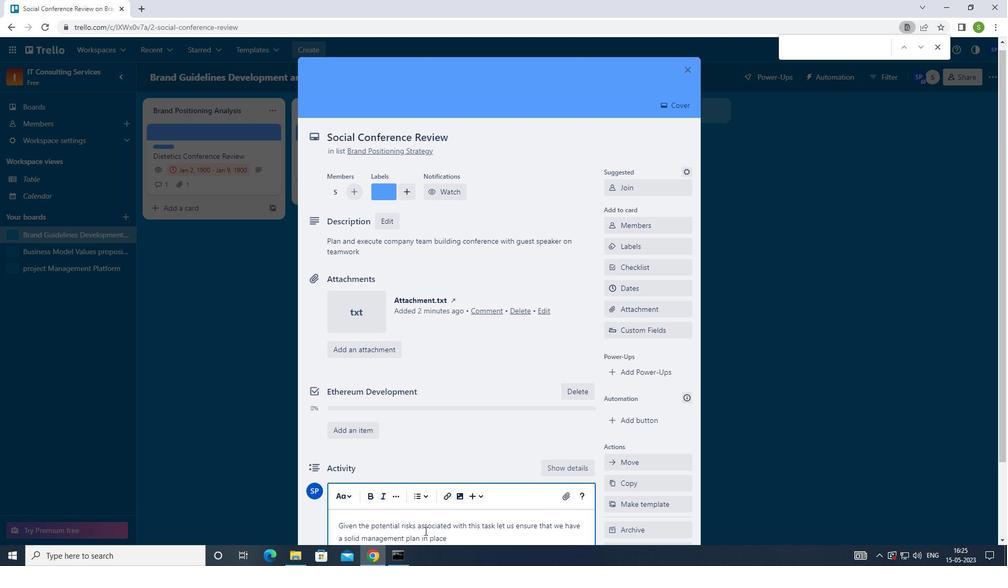 
Action: Mouse moved to (341, 483)
Screenshot: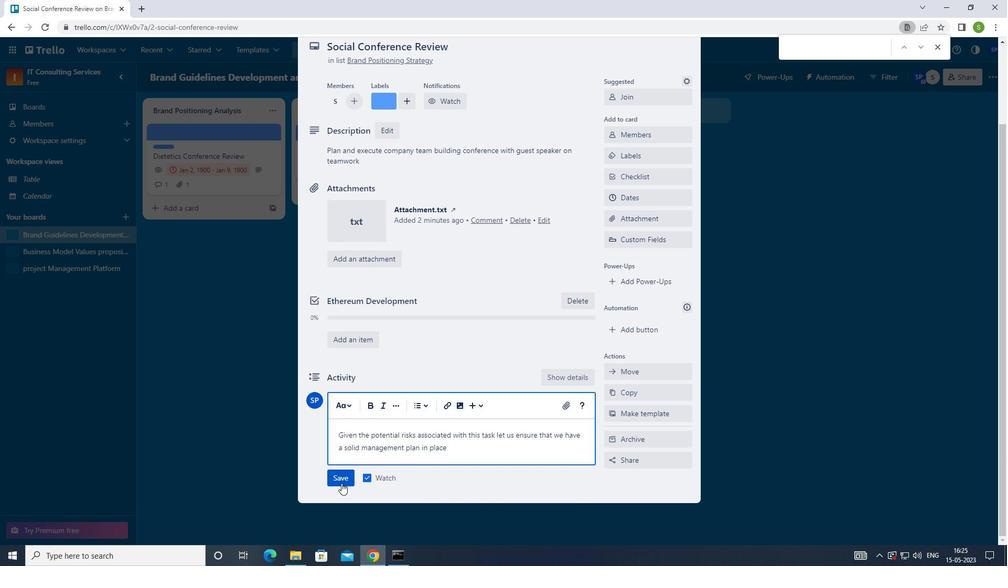 
Action: Mouse pressed left at (341, 483)
Screenshot: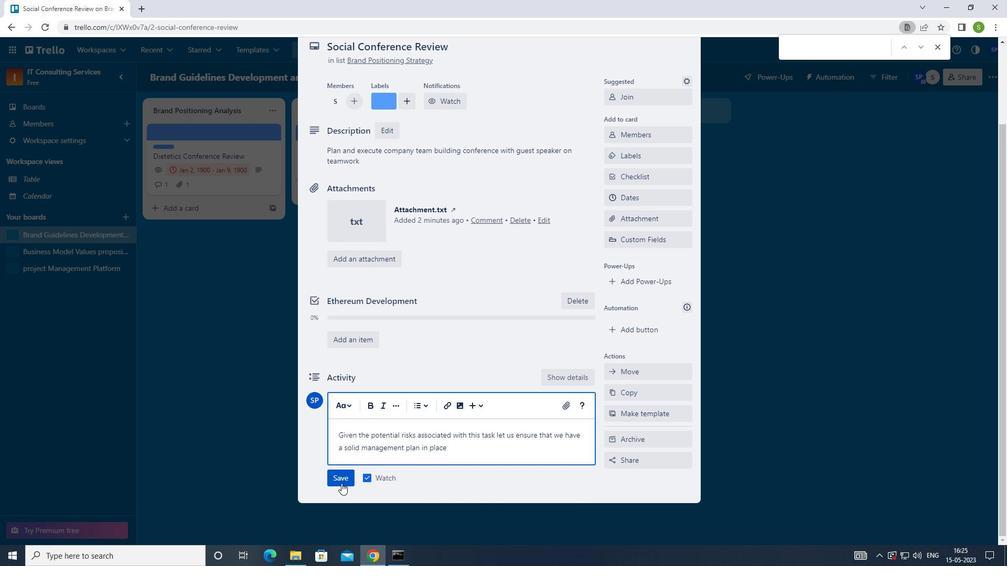 
Action: Mouse moved to (624, 201)
Screenshot: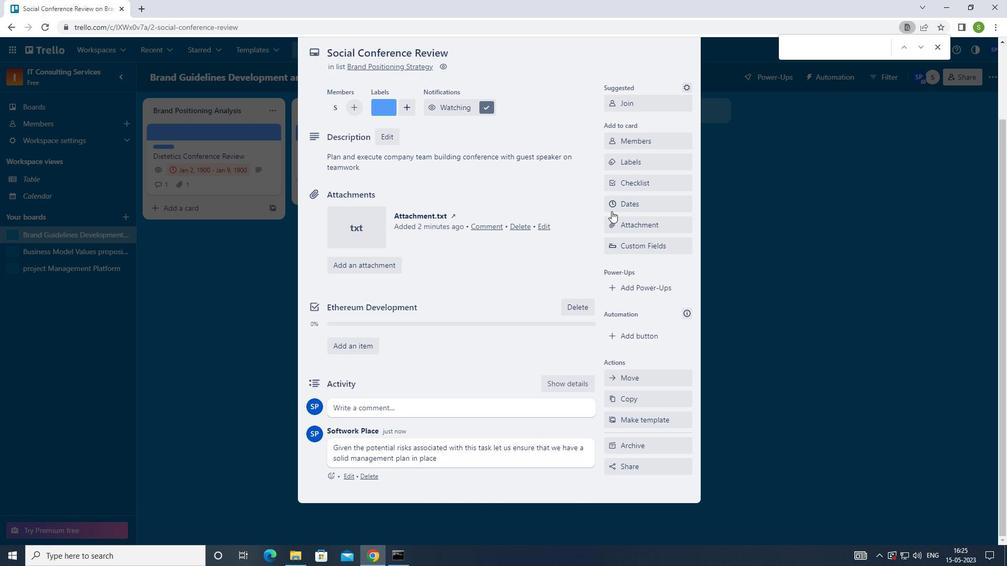 
Action: Mouse pressed left at (624, 201)
Screenshot: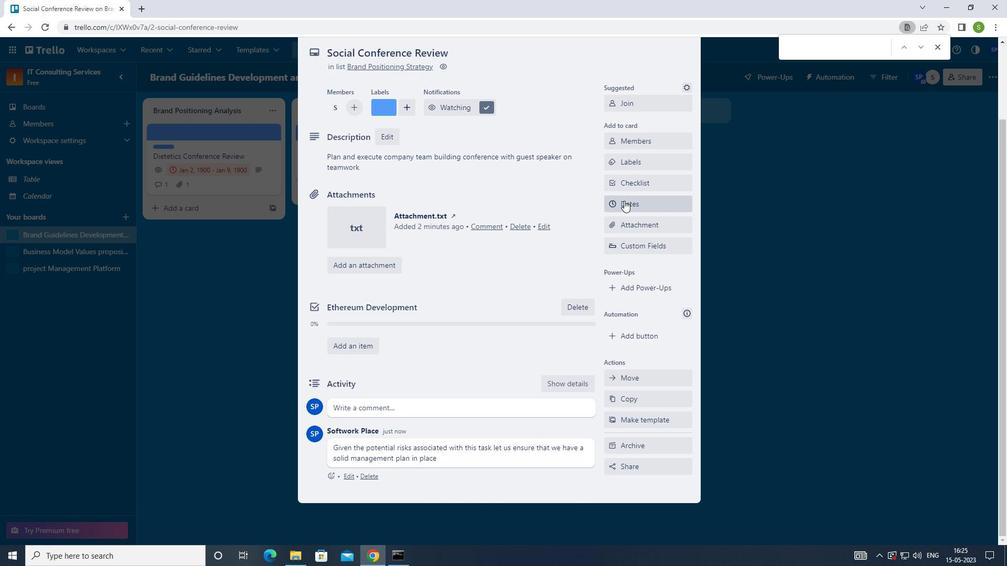 
Action: Mouse moved to (614, 266)
Screenshot: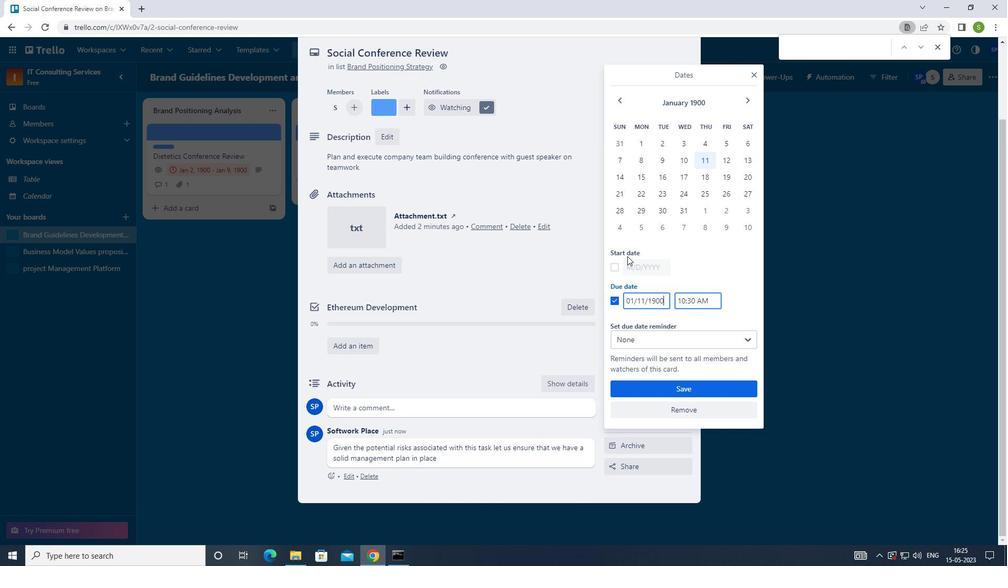 
Action: Mouse pressed left at (614, 266)
Screenshot: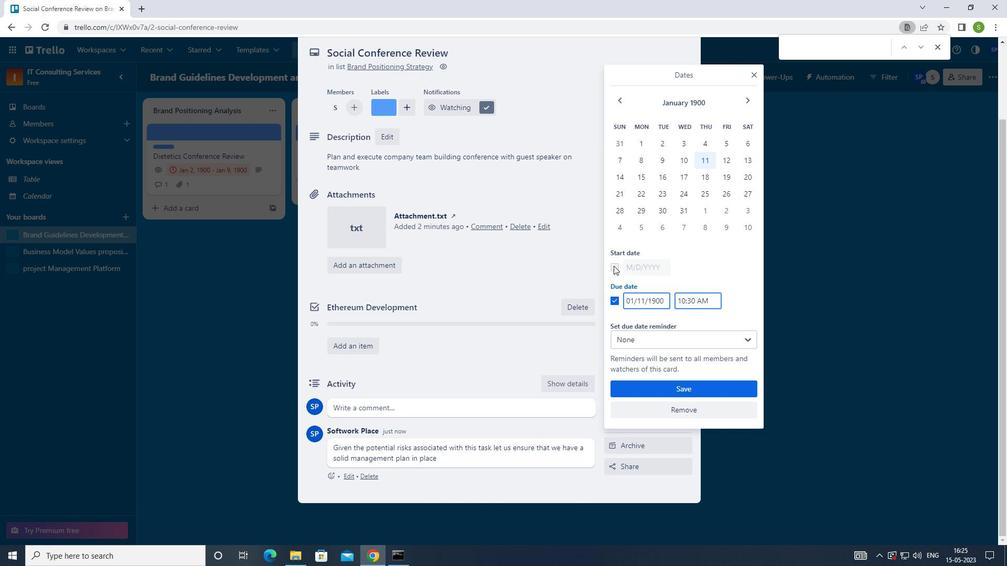 
Action: Mouse moved to (732, 143)
Screenshot: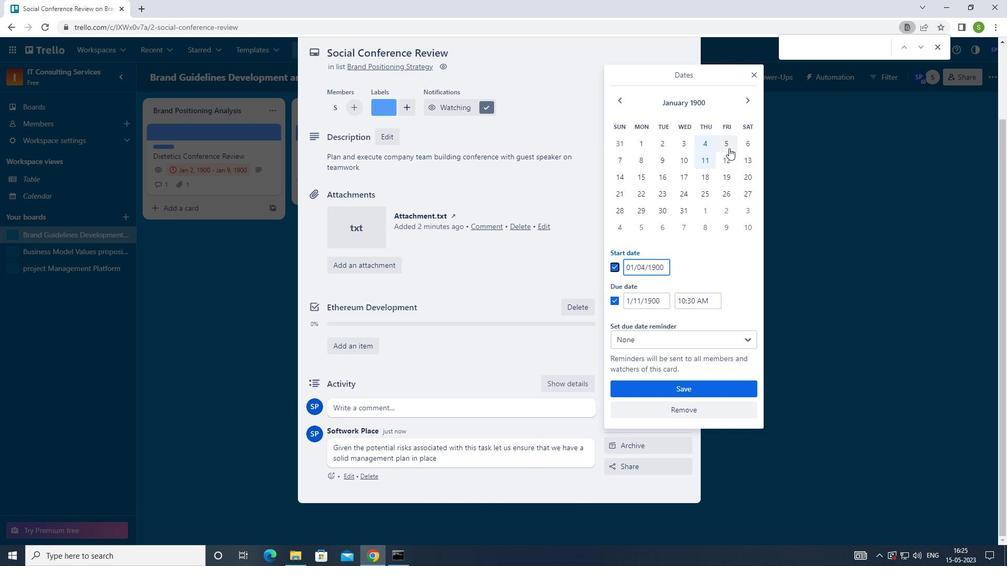 
Action: Mouse pressed left at (732, 143)
Screenshot: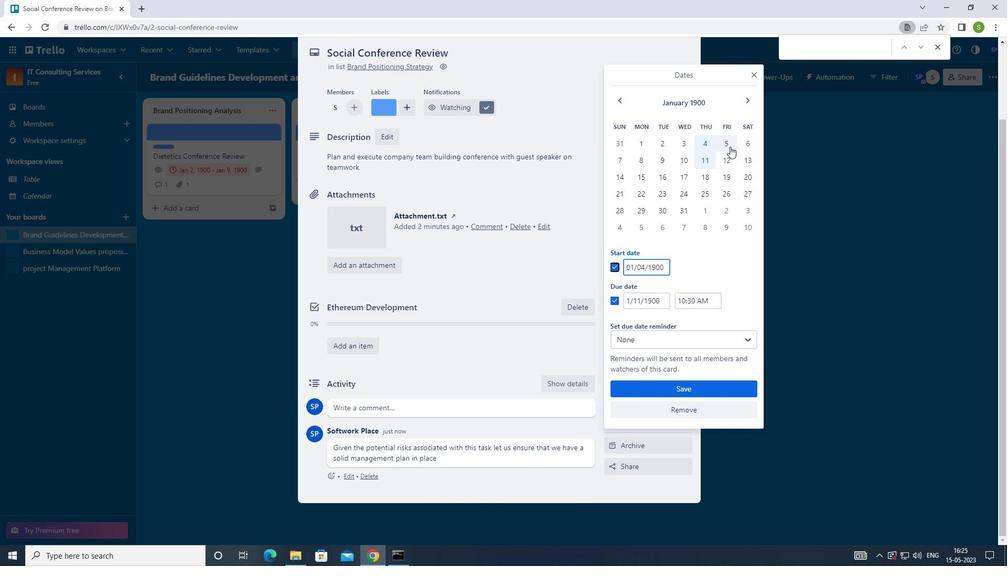 
Action: Mouse moved to (732, 155)
Screenshot: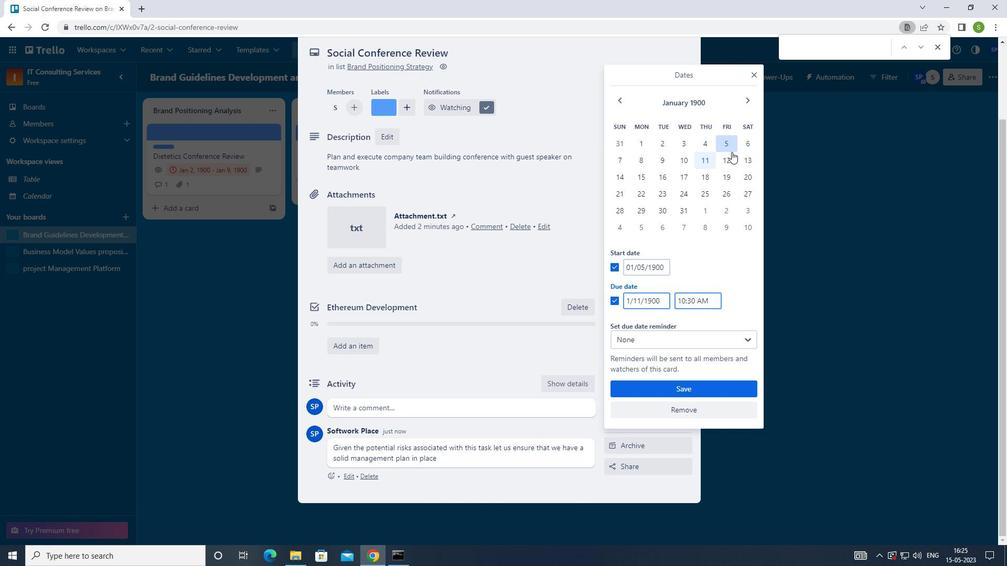 
Action: Mouse pressed left at (732, 155)
Screenshot: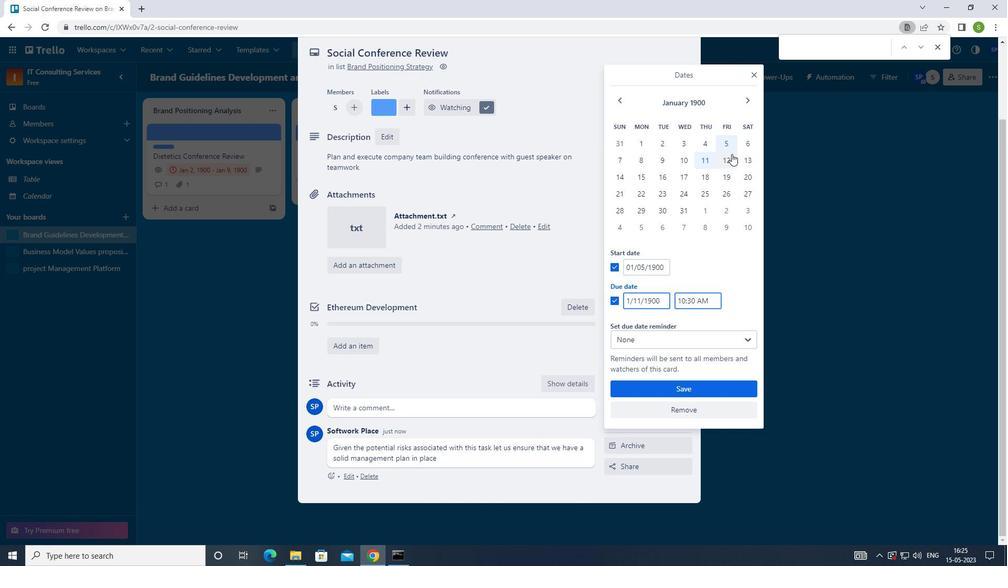 
Action: Mouse moved to (691, 395)
Screenshot: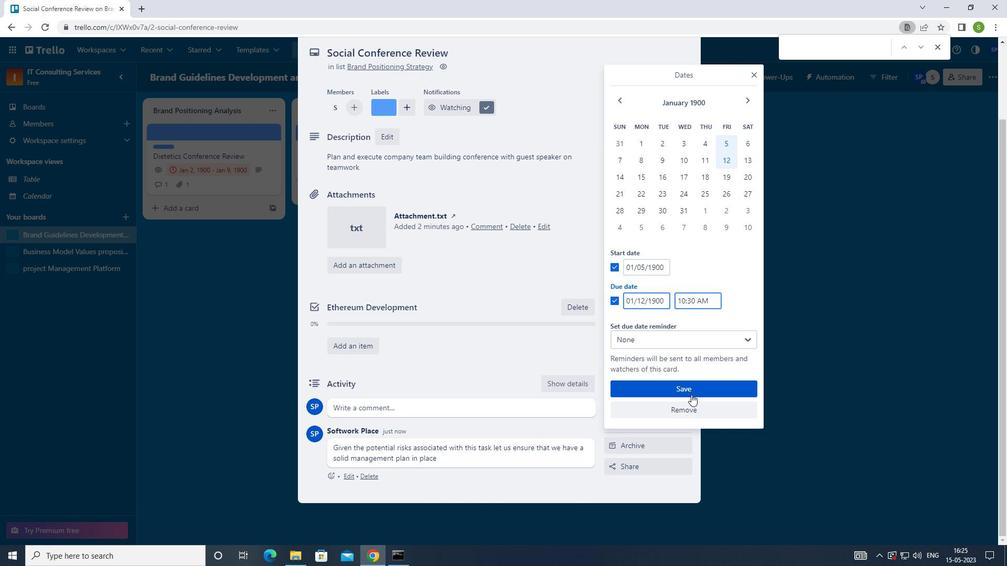 
Action: Mouse pressed left at (691, 395)
Screenshot: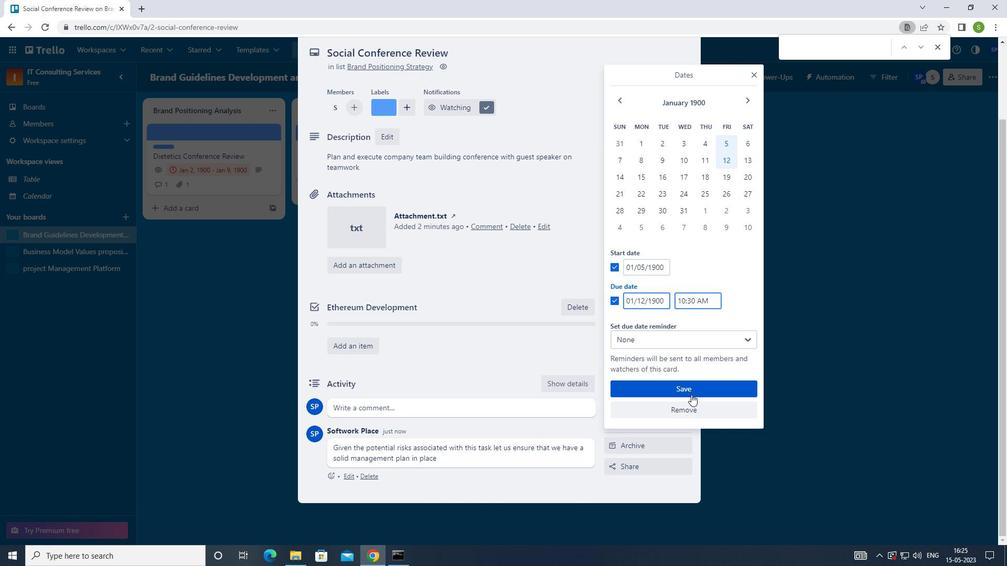 
Action: Mouse moved to (692, 389)
Screenshot: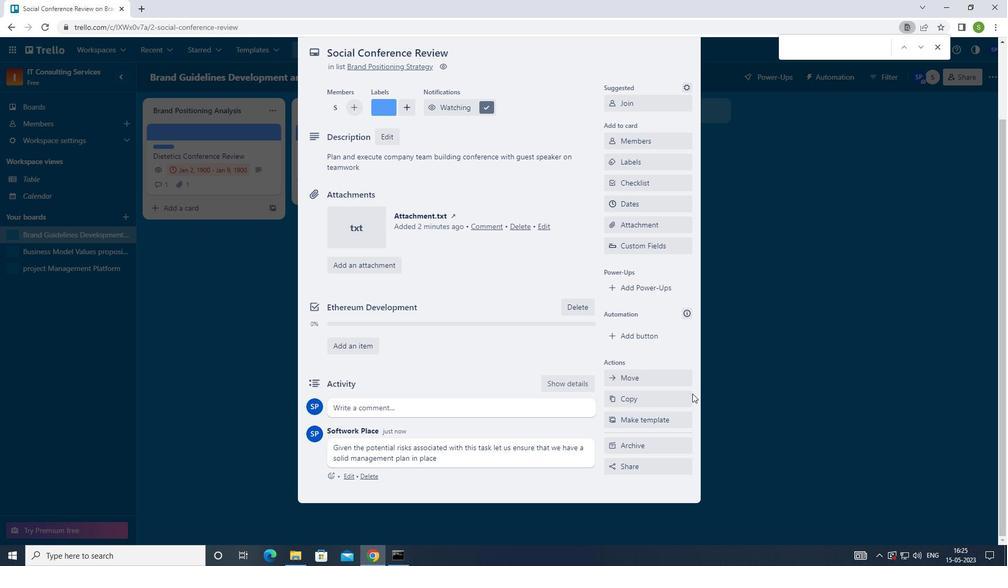 
Action: Key pressed <Key.f8>
Screenshot: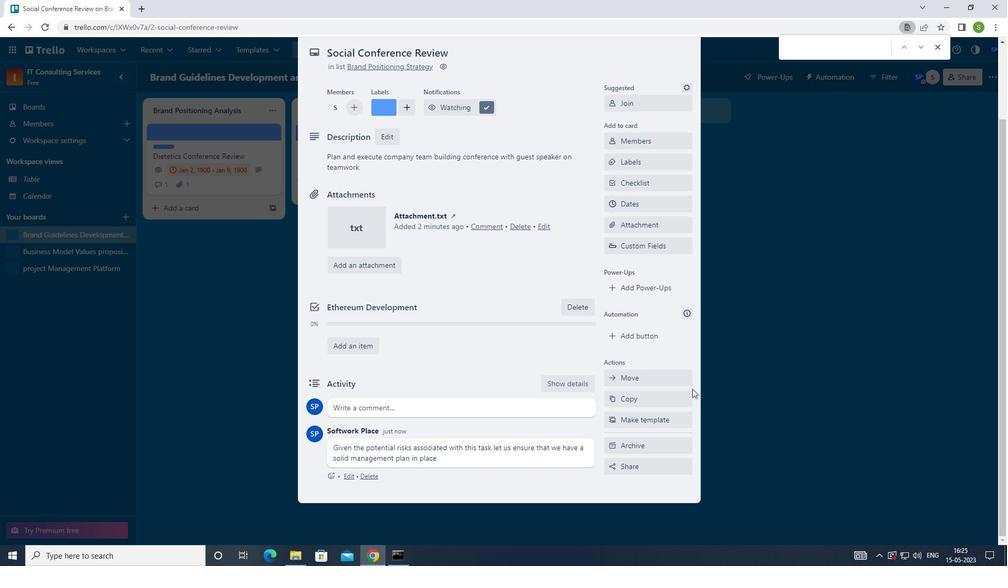 
